 Task: Search round trip flight ticket for 4 adults, 2 children, 2 infants in seat and 1 infant on lap in premium economy from Pensacola: Pensacola International Airport to Rockford: Chicago Rockford International Airport(was Northwest Chicagoland Regional Airport At Rockford) on 5-1-2023 and return on 5-2-2023. Choice of flights is Sun country airlines. Number of bags: 1 carry on bag. Price is upto 25000. Outbound departure time preference is 13:00. Return departure time preference is 22:00.
Action: Mouse moved to (239, 190)
Screenshot: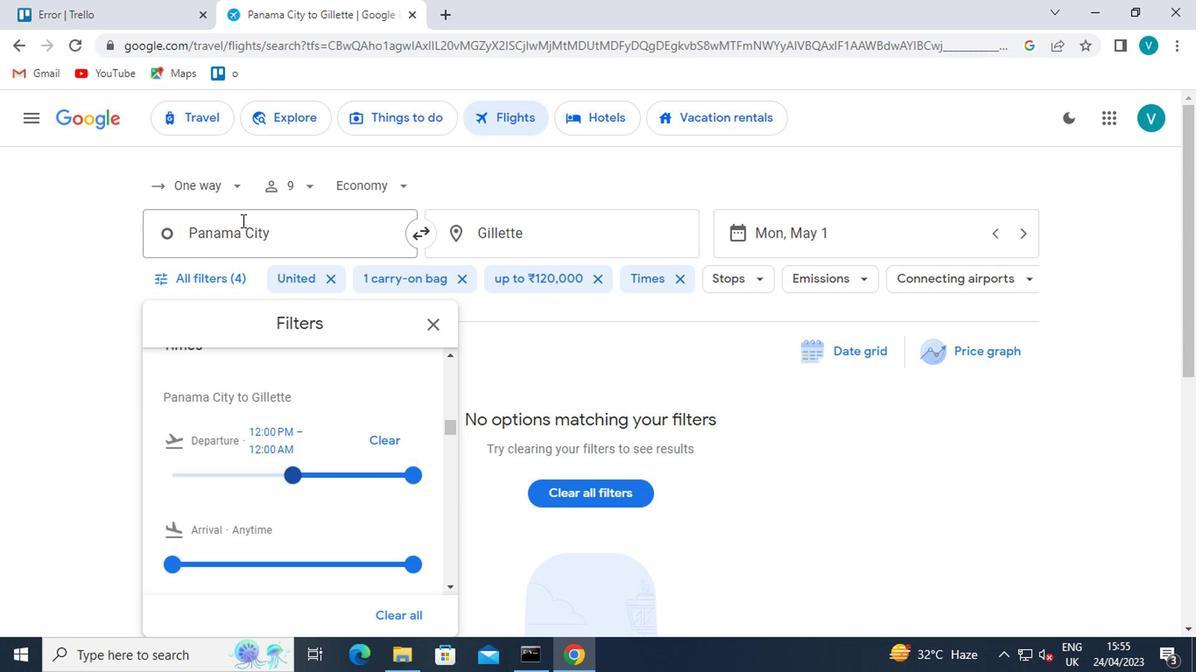 
Action: Mouse pressed left at (239, 190)
Screenshot: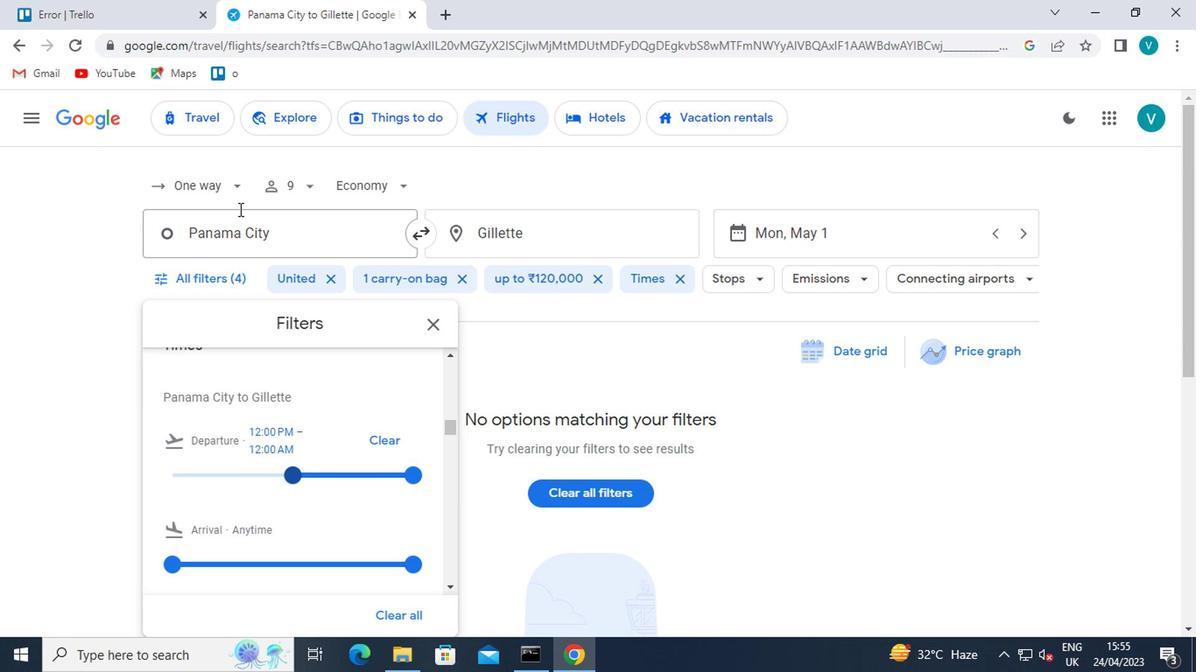 
Action: Mouse moved to (231, 226)
Screenshot: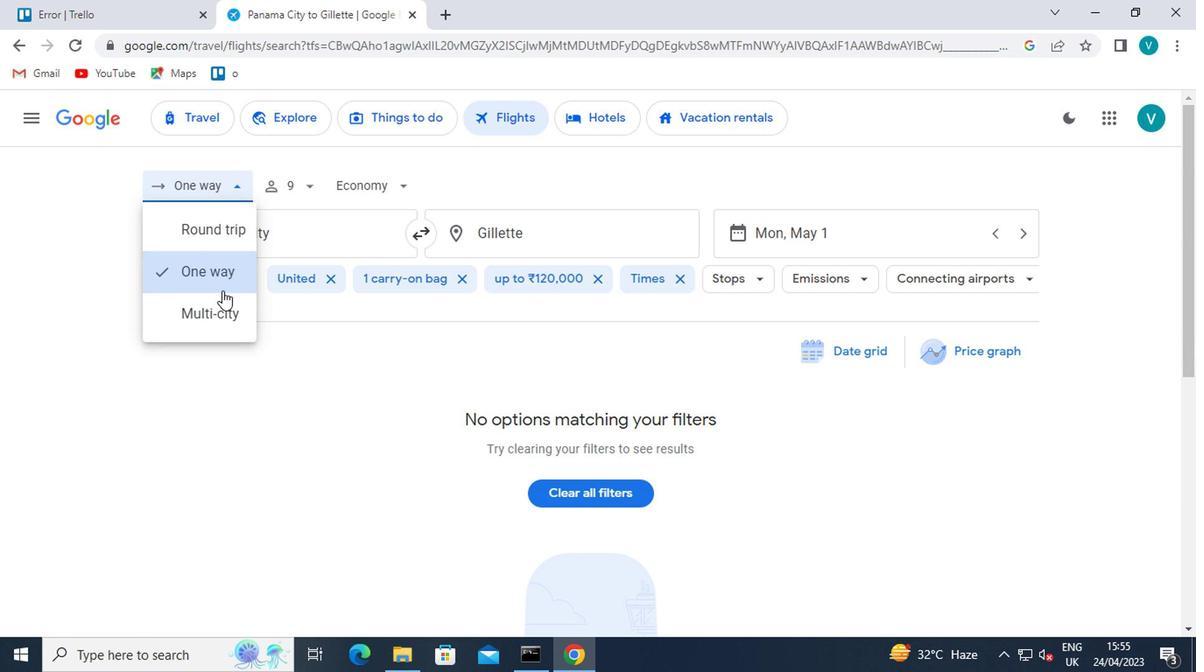 
Action: Mouse pressed left at (231, 226)
Screenshot: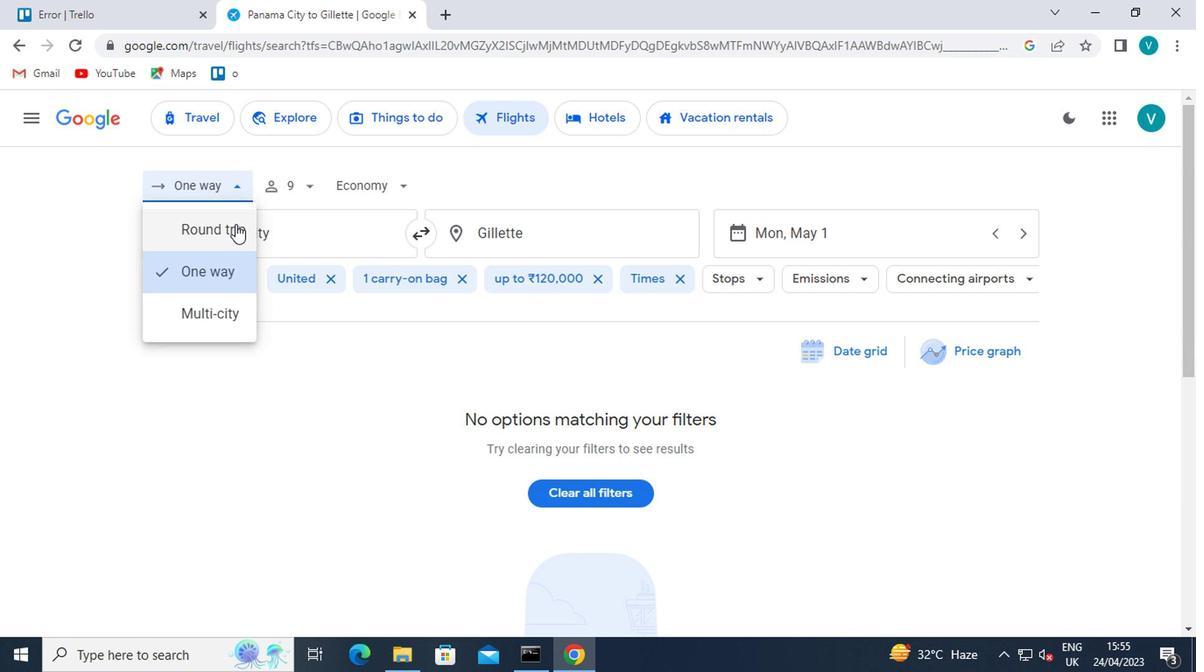 
Action: Mouse moved to (324, 198)
Screenshot: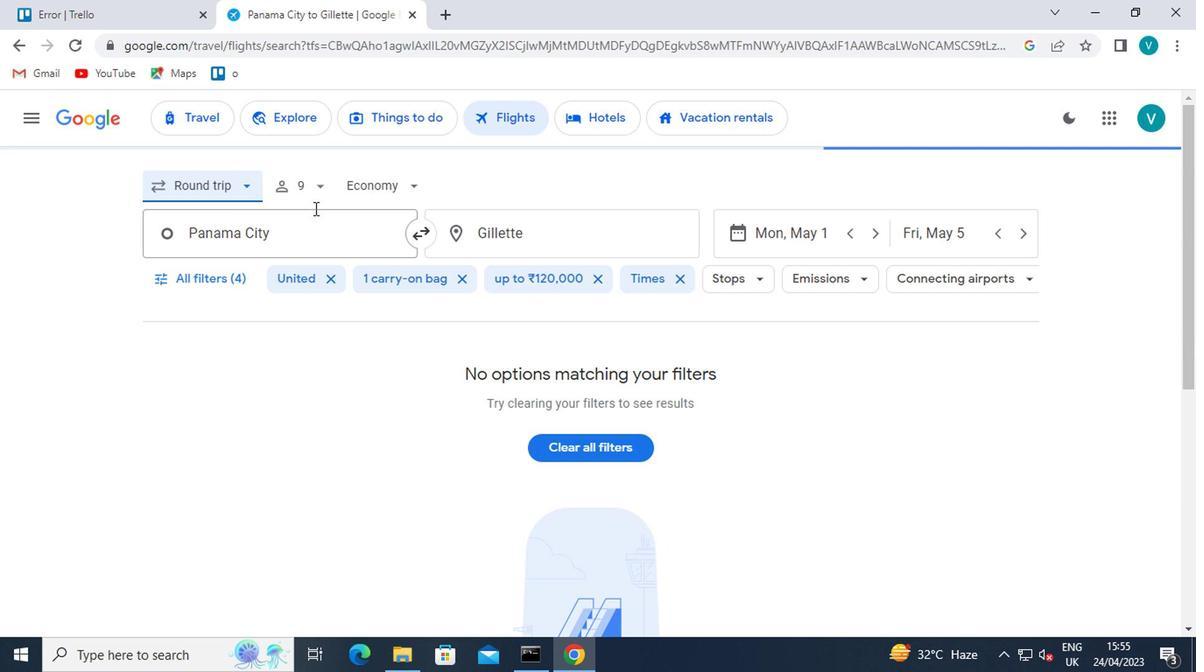 
Action: Mouse pressed left at (324, 198)
Screenshot: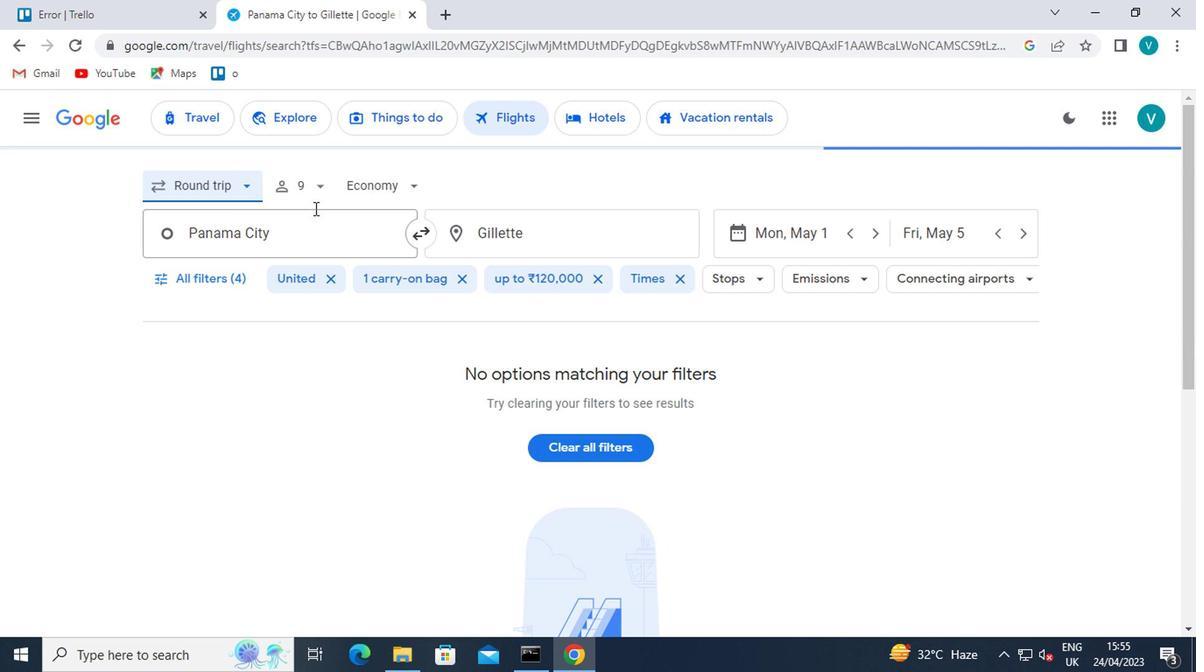 
Action: Mouse moved to (392, 230)
Screenshot: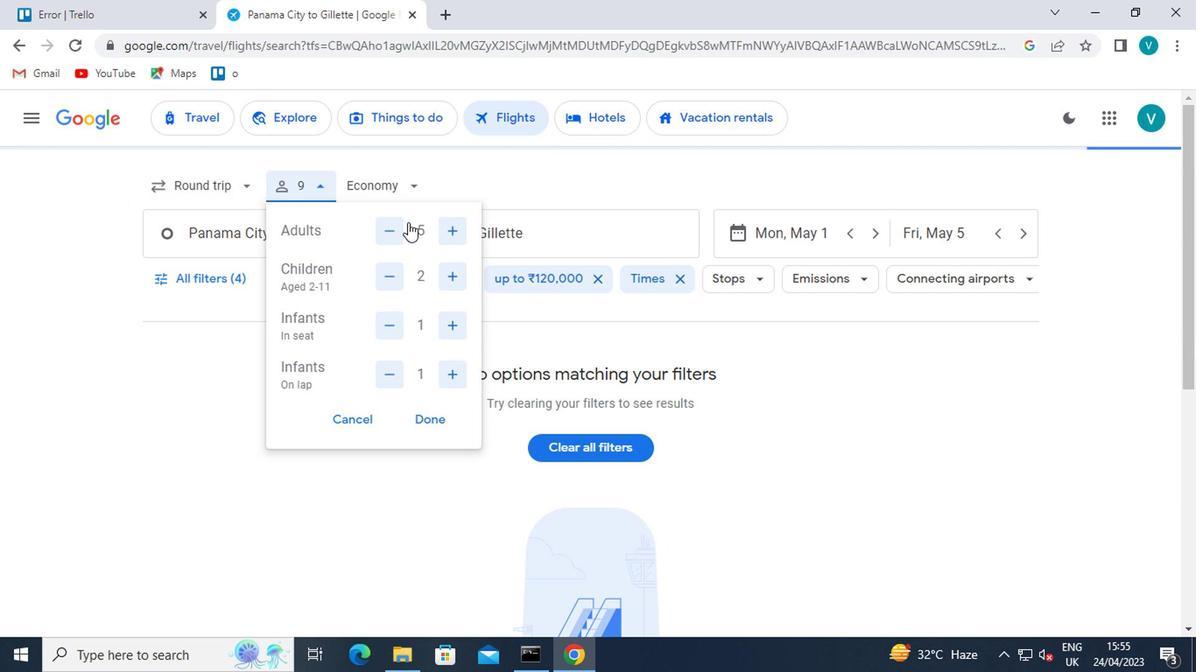 
Action: Mouse pressed left at (392, 230)
Screenshot: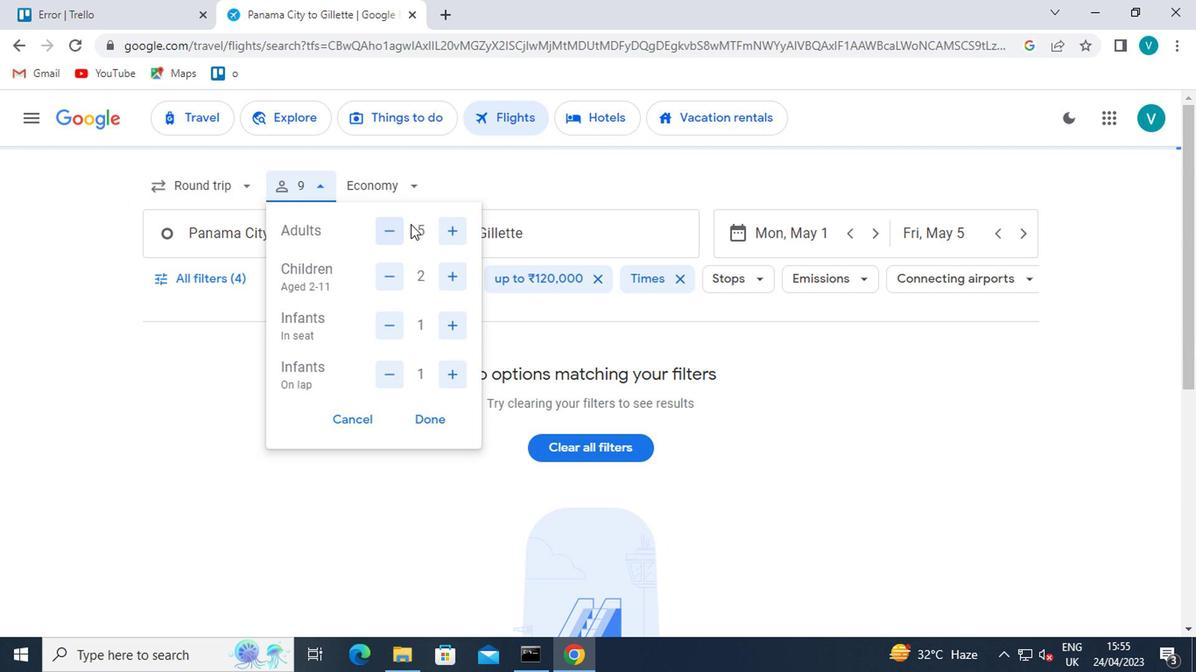 
Action: Mouse moved to (448, 317)
Screenshot: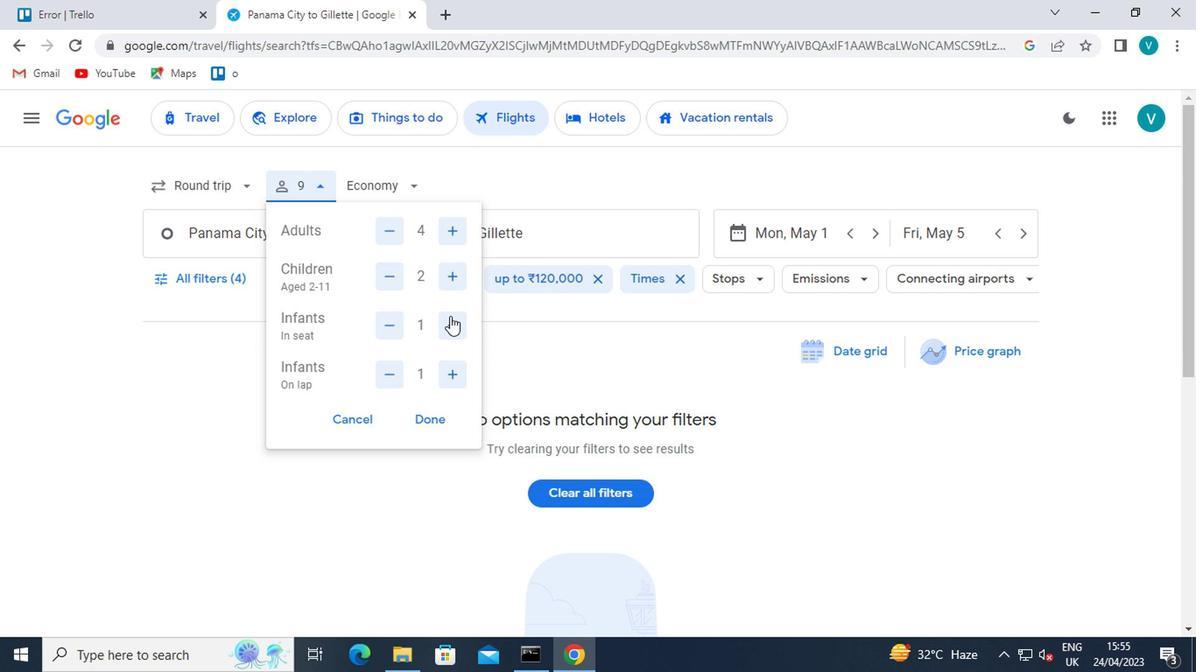 
Action: Mouse pressed left at (448, 317)
Screenshot: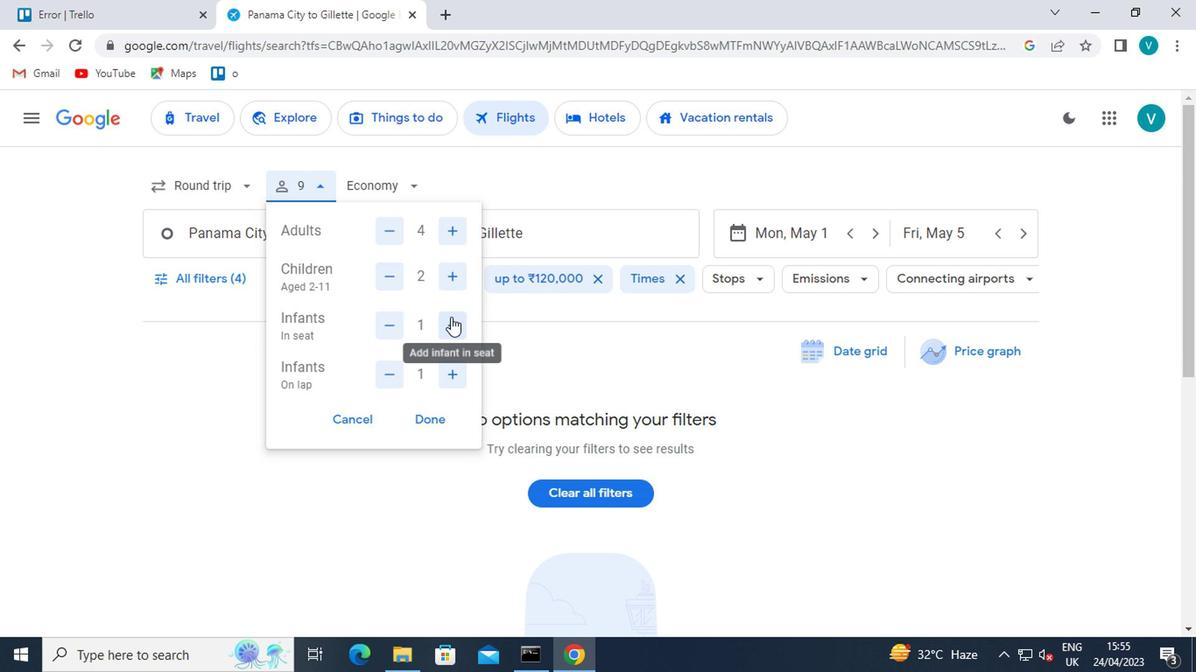 
Action: Mouse moved to (431, 416)
Screenshot: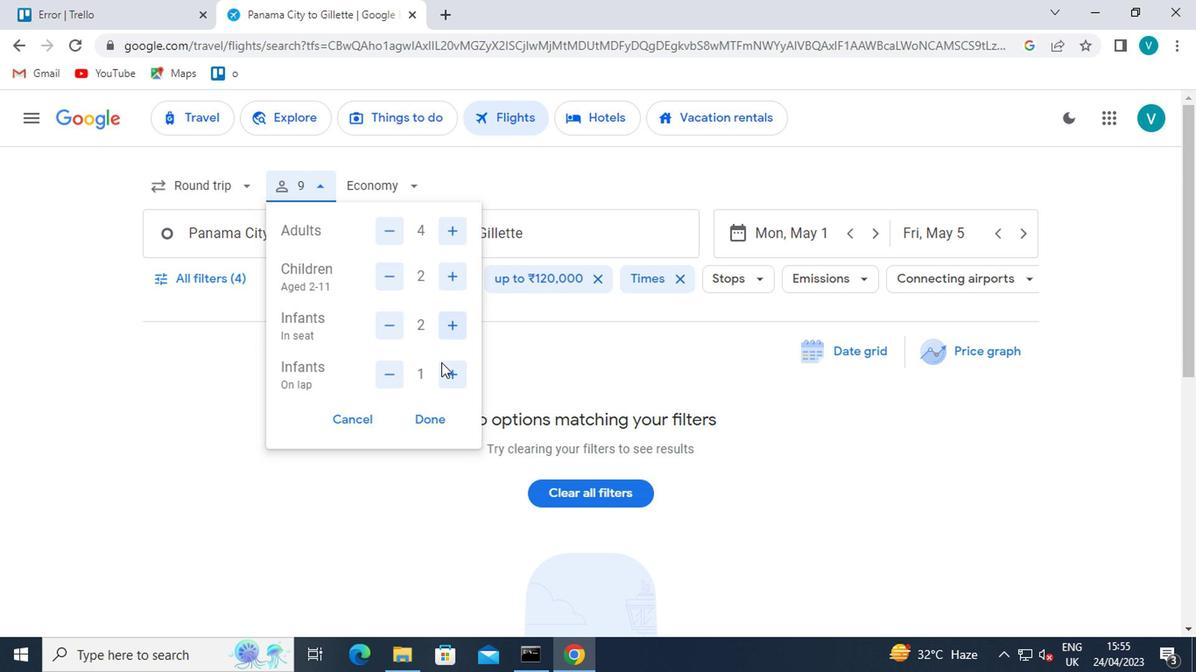 
Action: Mouse pressed left at (431, 416)
Screenshot: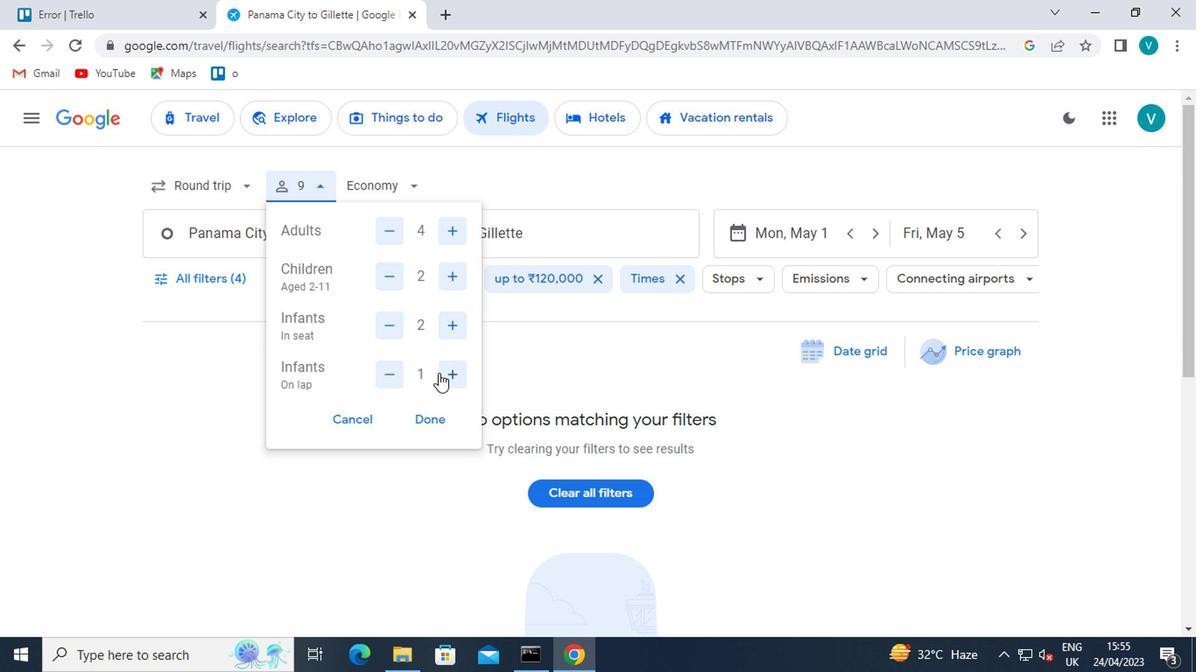 
Action: Mouse moved to (409, 198)
Screenshot: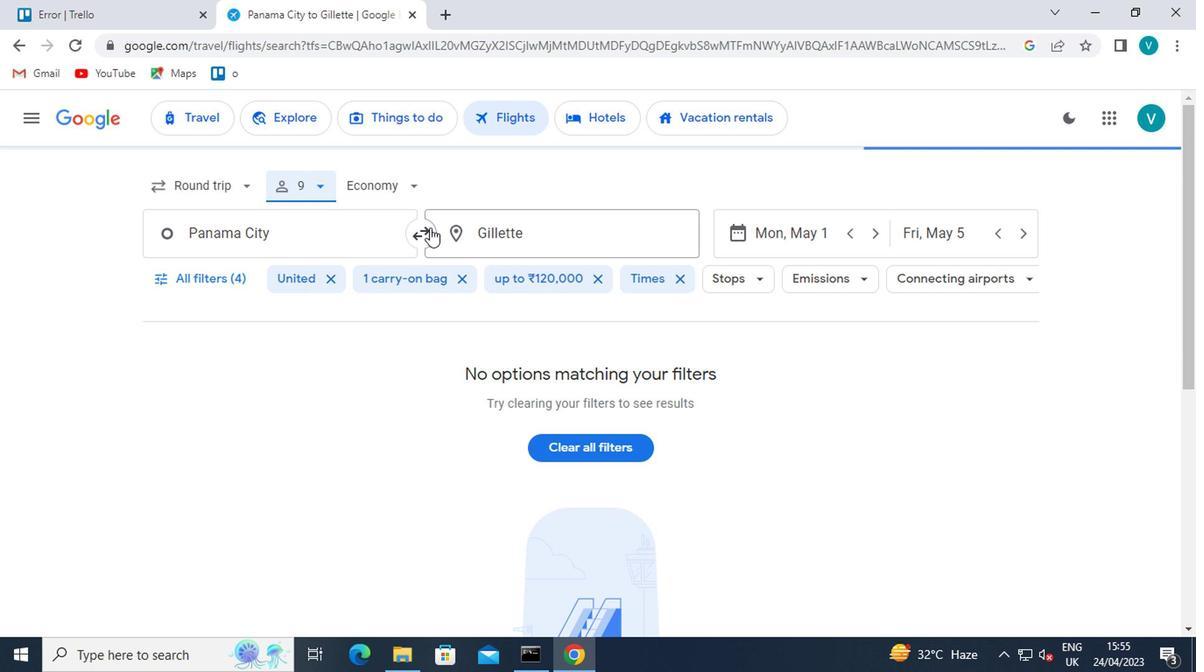 
Action: Mouse pressed left at (409, 198)
Screenshot: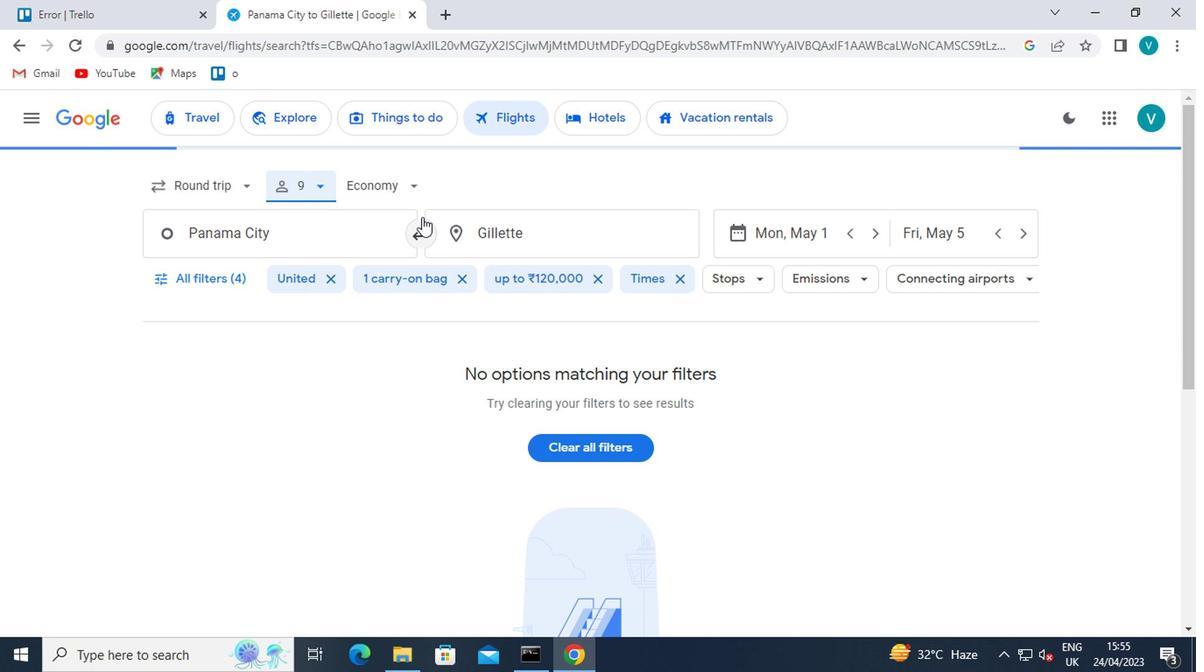 
Action: Mouse moved to (403, 277)
Screenshot: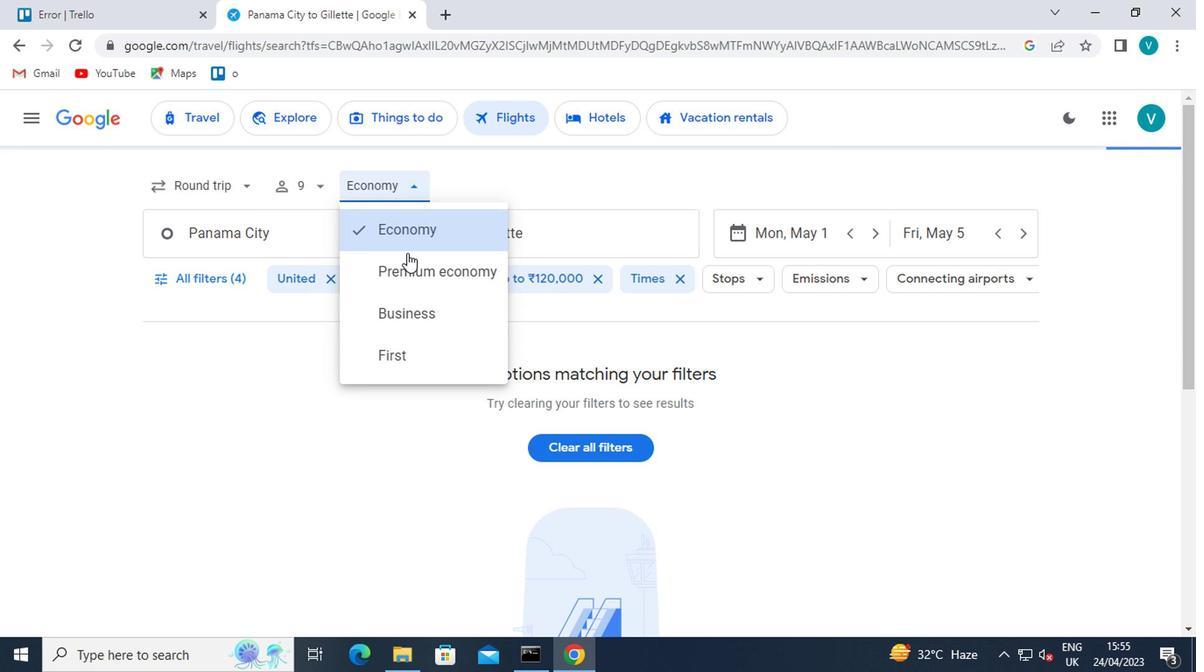 
Action: Mouse pressed left at (403, 277)
Screenshot: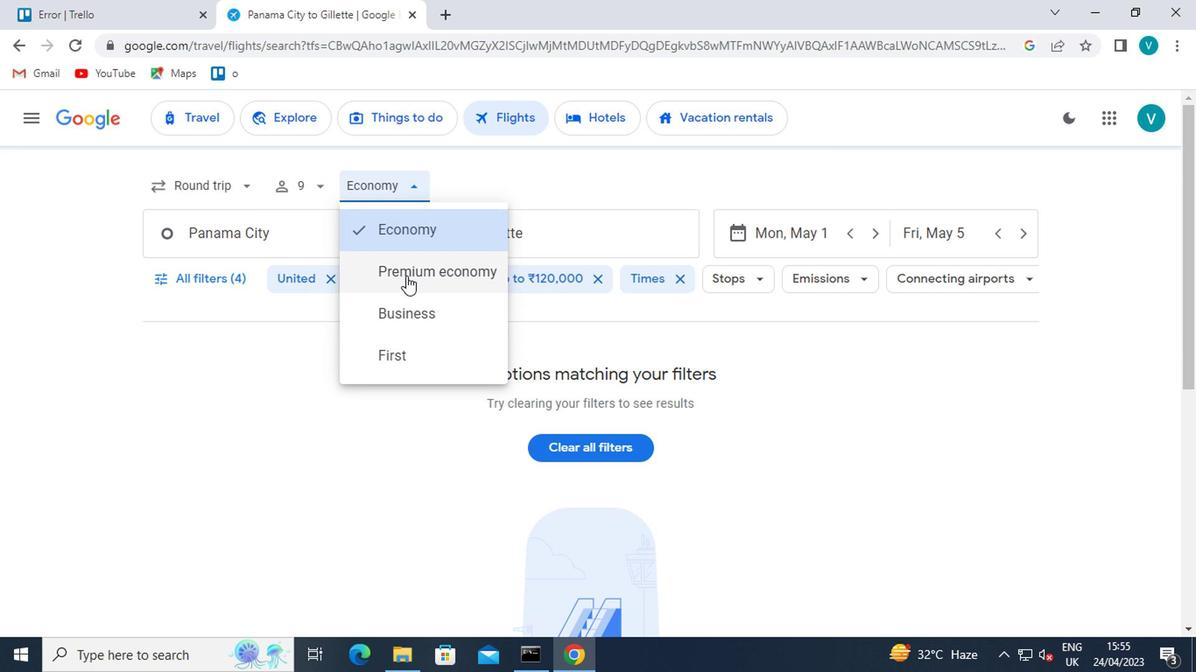 
Action: Mouse moved to (346, 239)
Screenshot: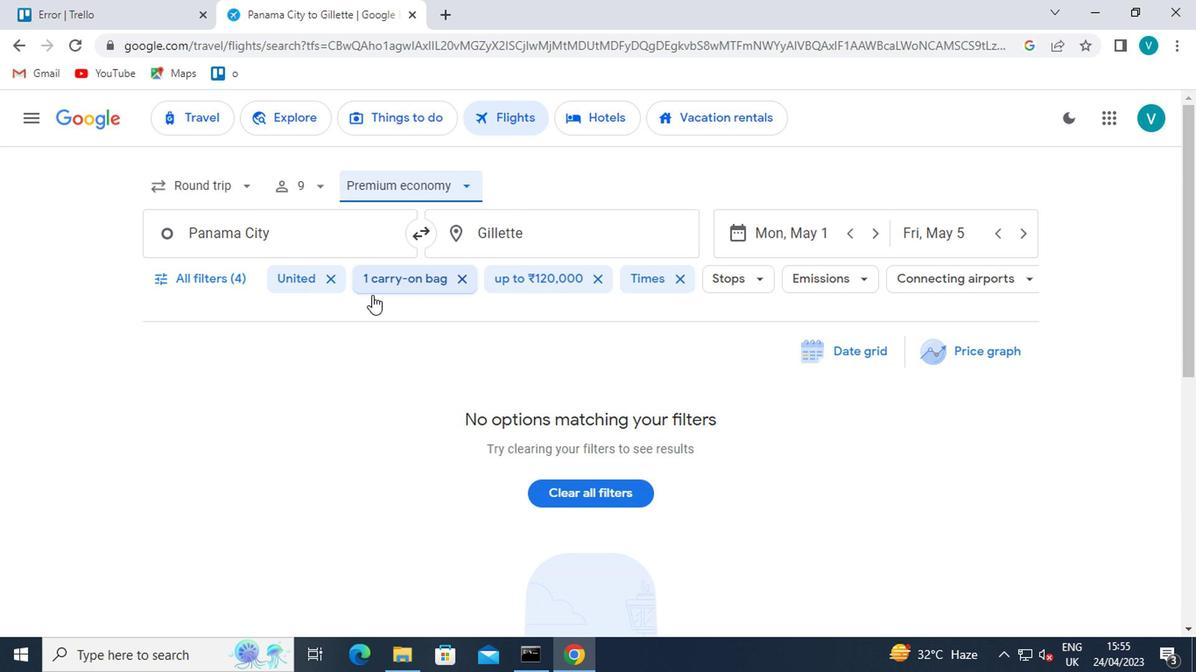 
Action: Mouse pressed left at (346, 239)
Screenshot: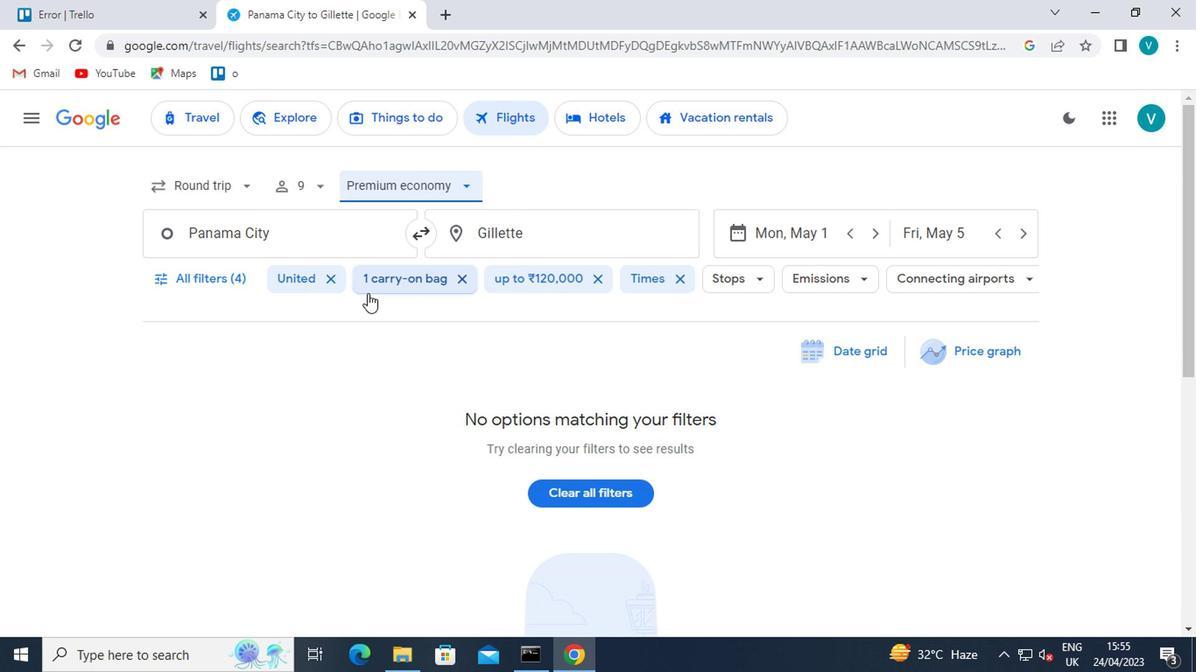 
Action: Key pressed <Key.shift>PENSACOLA
Screenshot: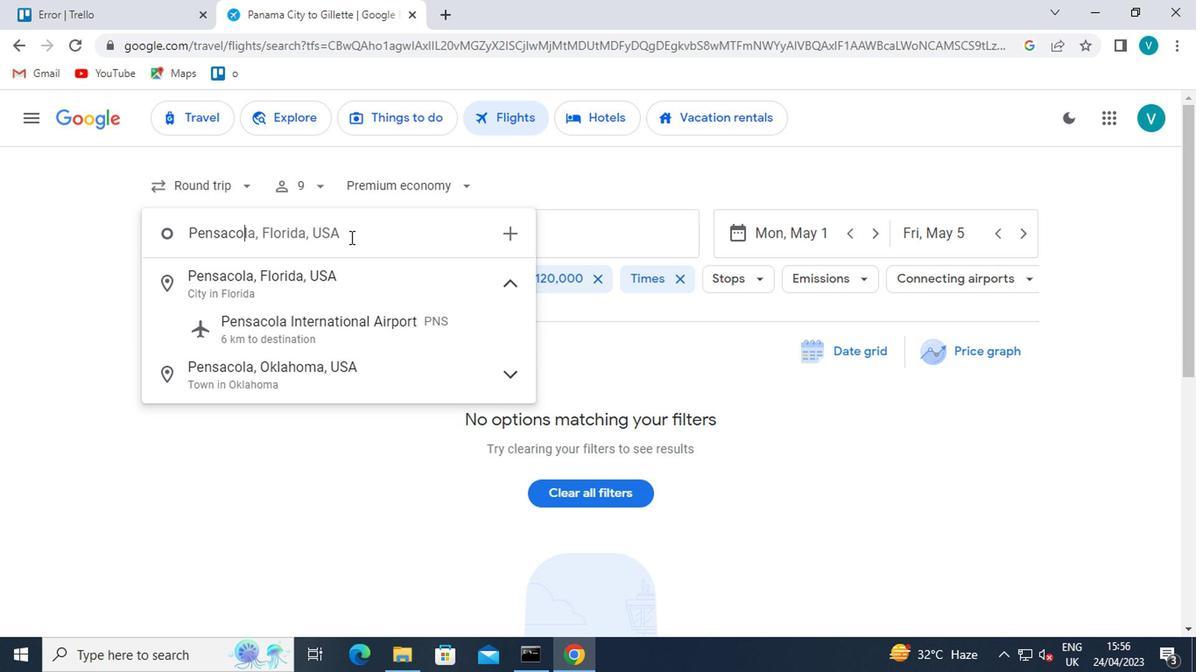 
Action: Mouse moved to (358, 320)
Screenshot: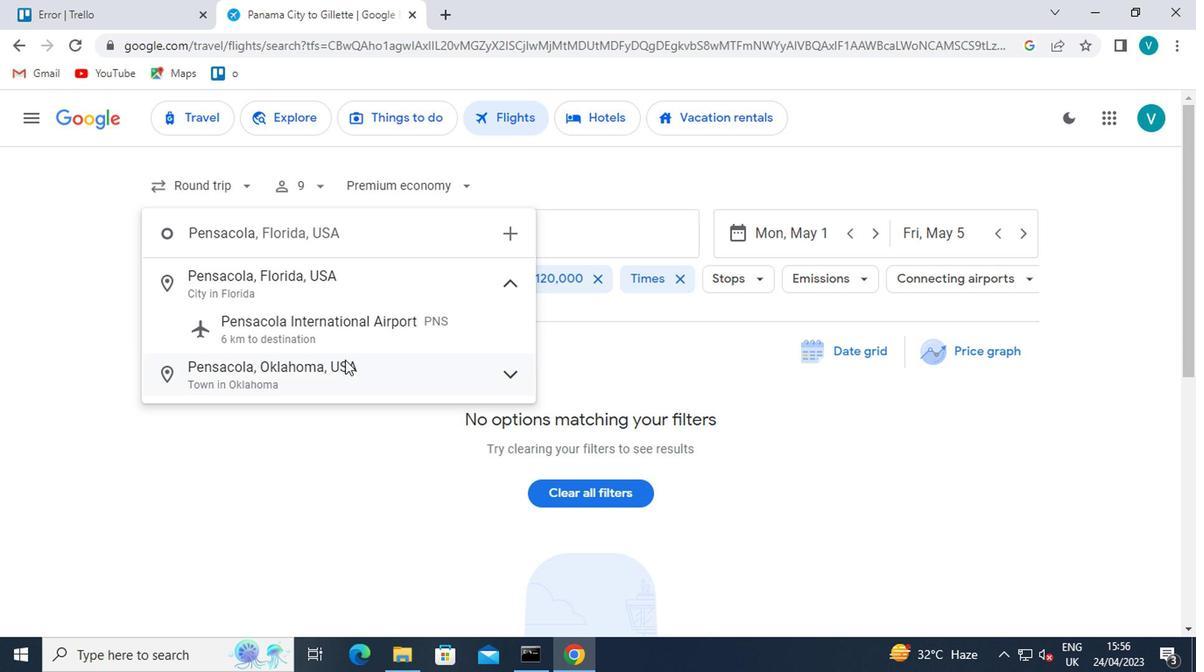 
Action: Mouse pressed left at (358, 320)
Screenshot: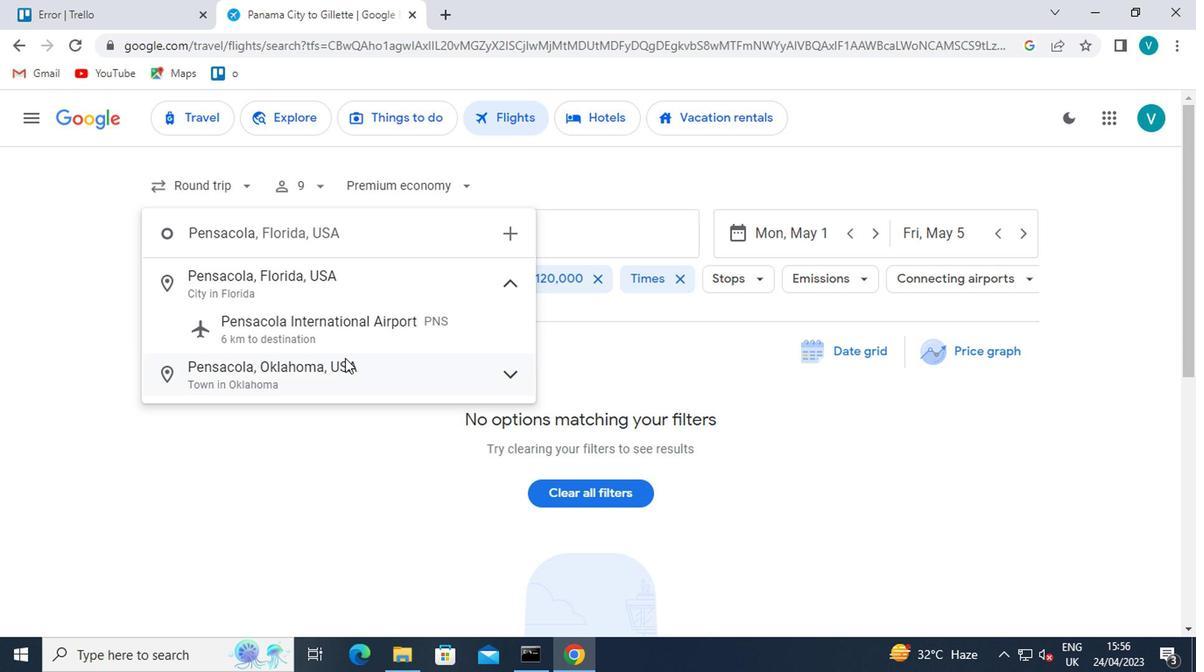 
Action: Mouse moved to (547, 221)
Screenshot: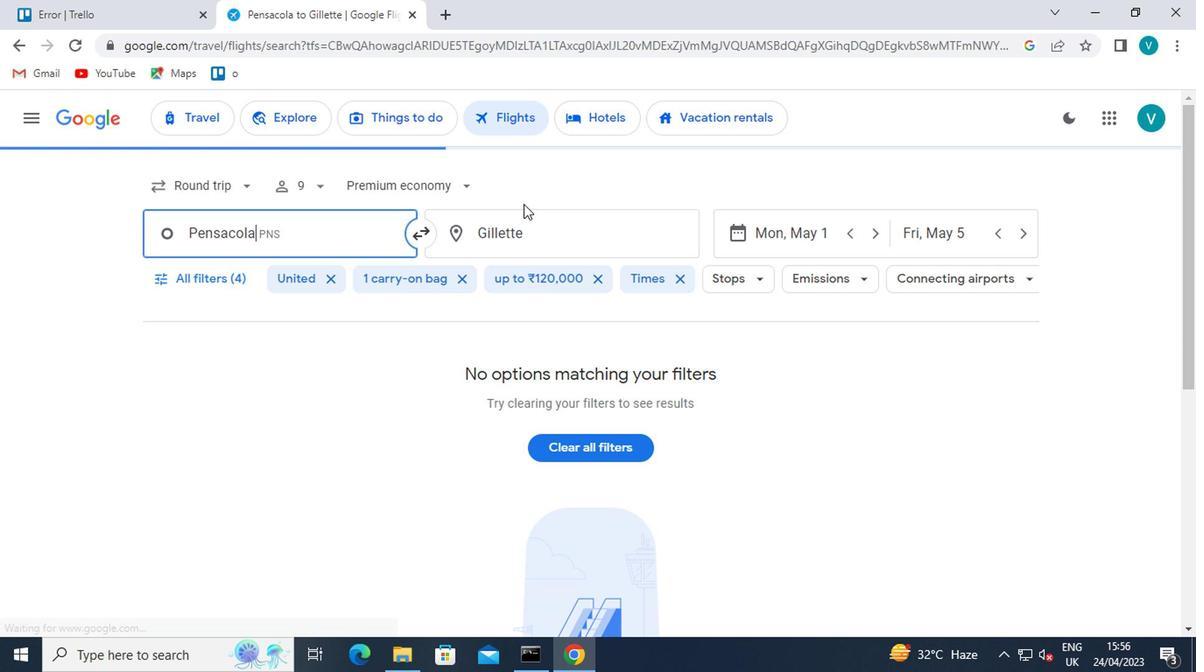 
Action: Mouse pressed left at (547, 221)
Screenshot: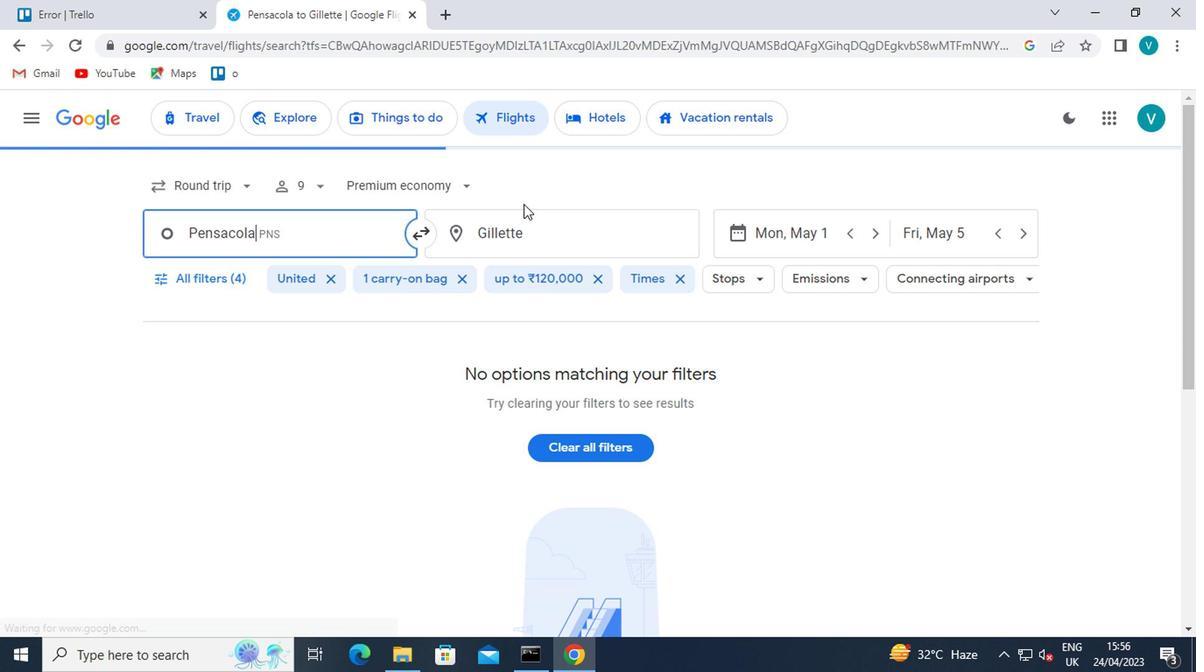 
Action: Key pressed <Key.shift>ROCKFORD
Screenshot: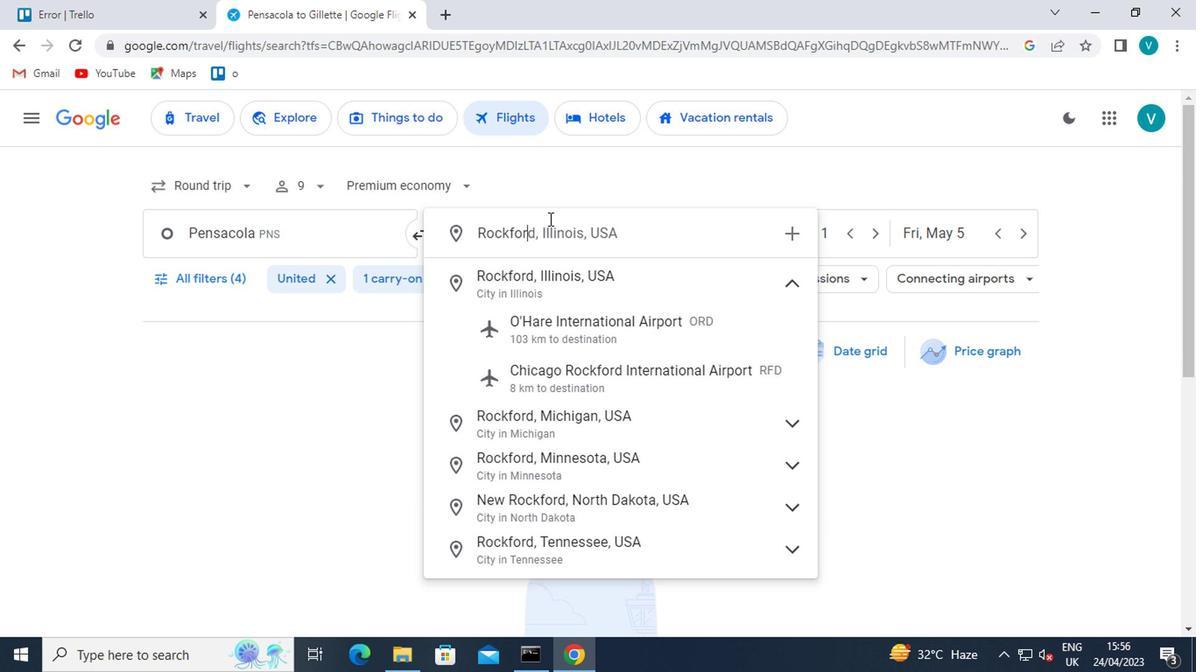
Action: Mouse moved to (591, 371)
Screenshot: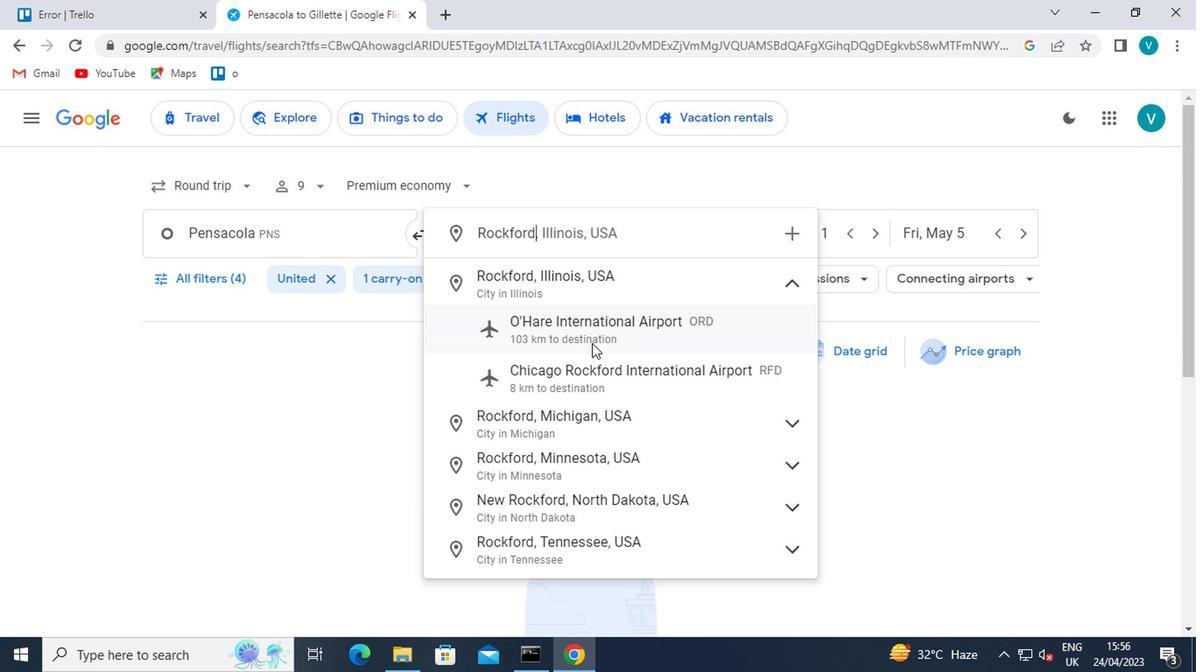
Action: Mouse pressed left at (591, 371)
Screenshot: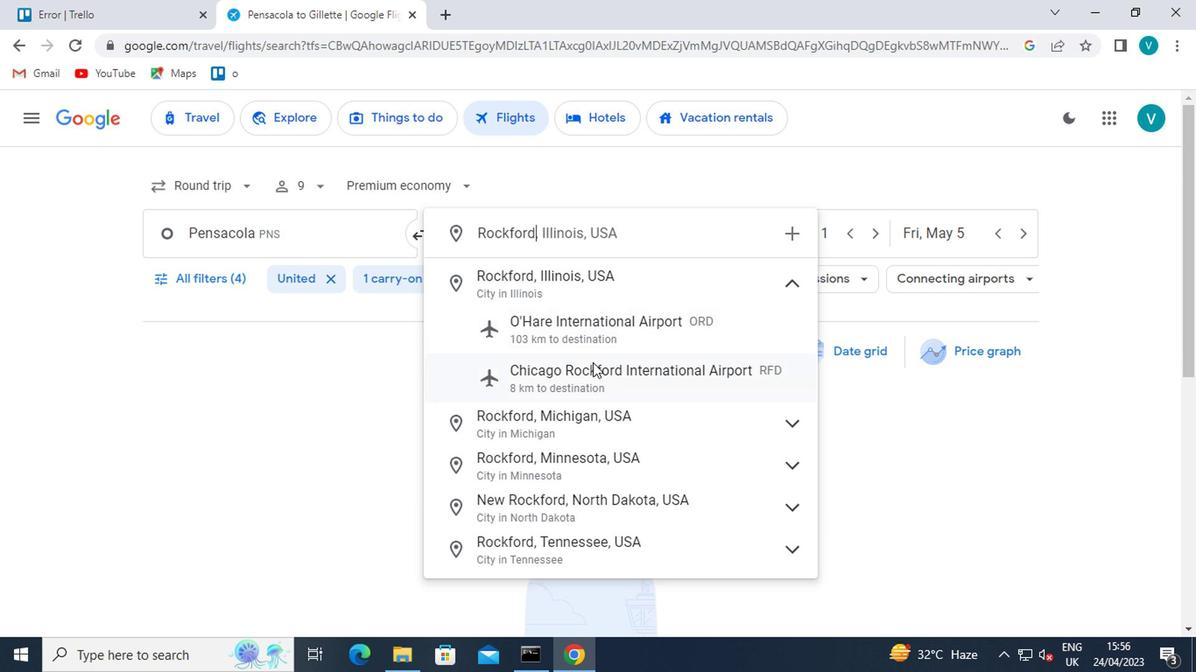 
Action: Mouse moved to (996, 232)
Screenshot: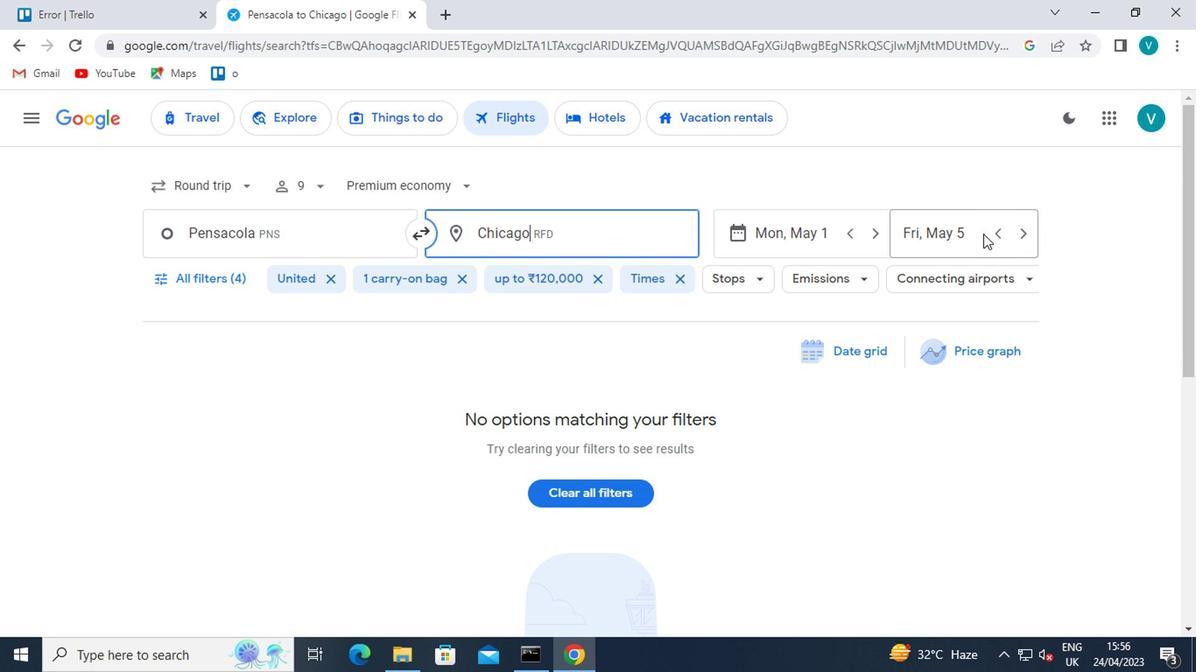 
Action: Mouse pressed left at (996, 232)
Screenshot: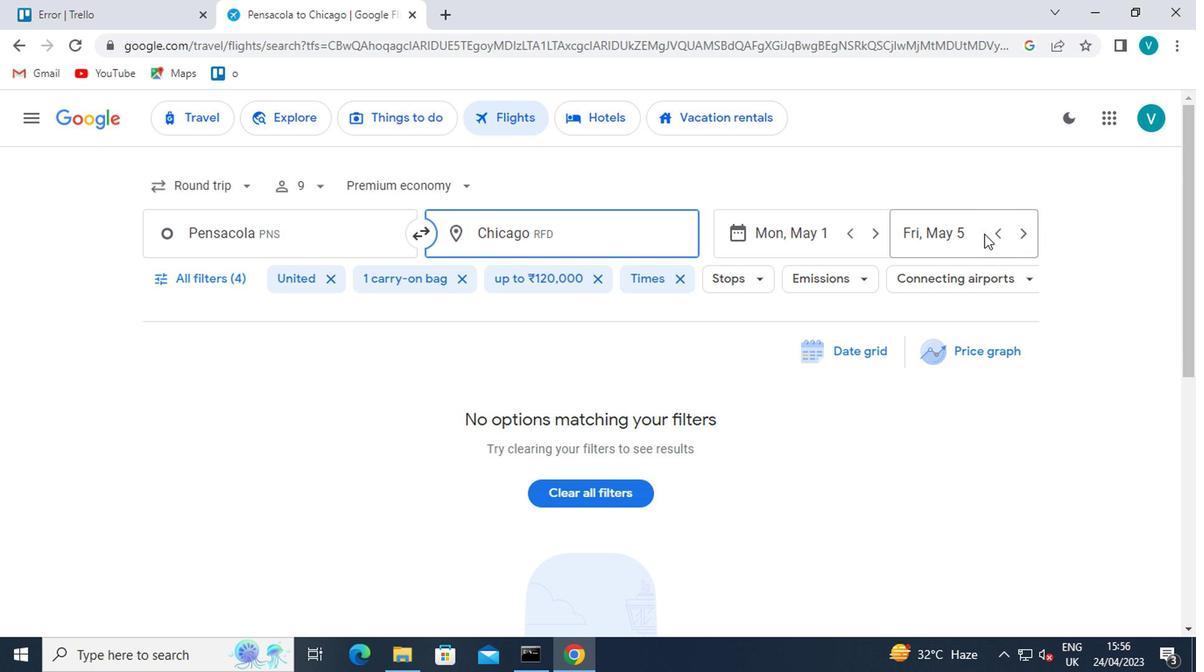 
Action: Mouse pressed left at (996, 232)
Screenshot: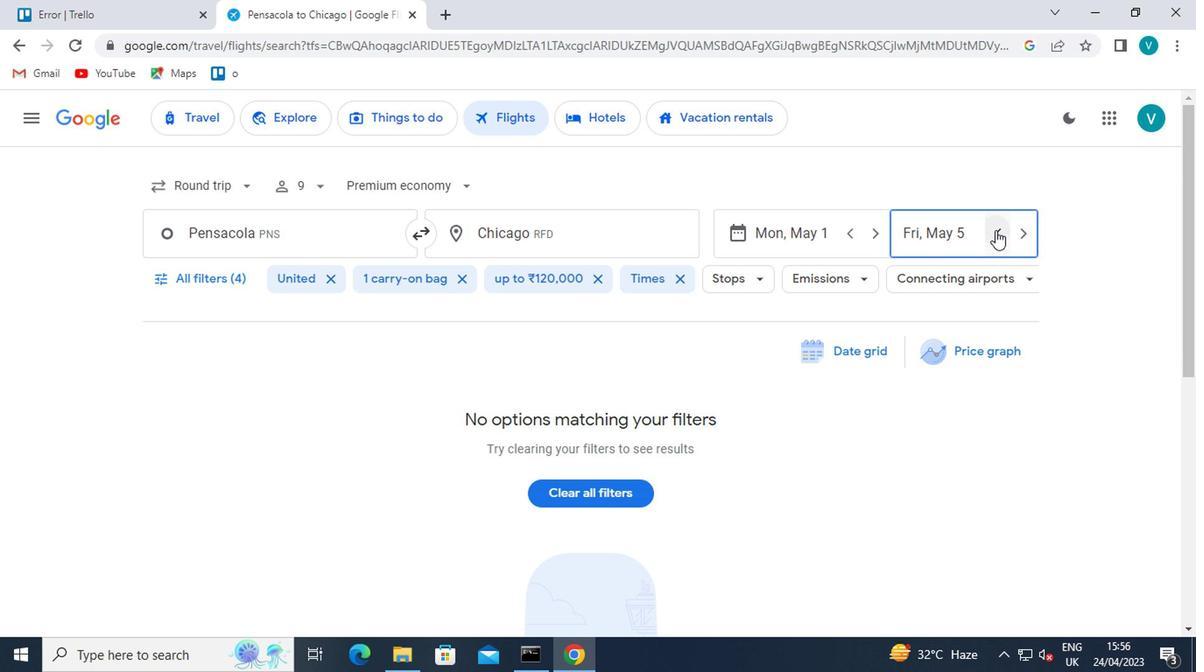 
Action: Mouse pressed left at (996, 232)
Screenshot: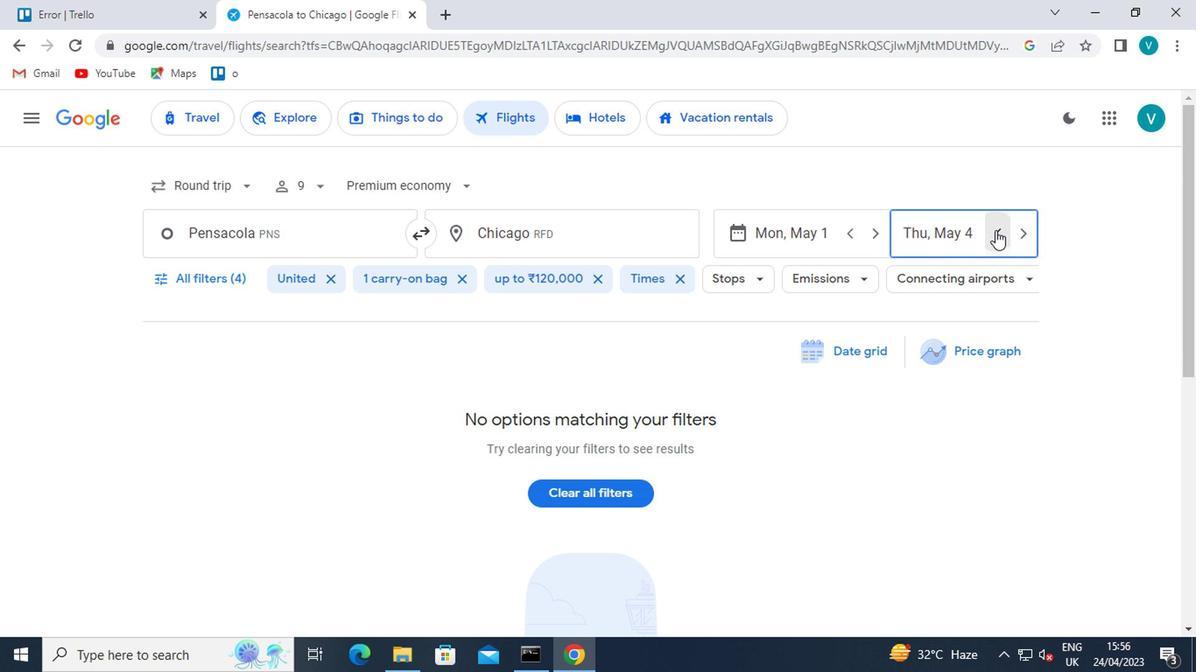 
Action: Mouse moved to (220, 283)
Screenshot: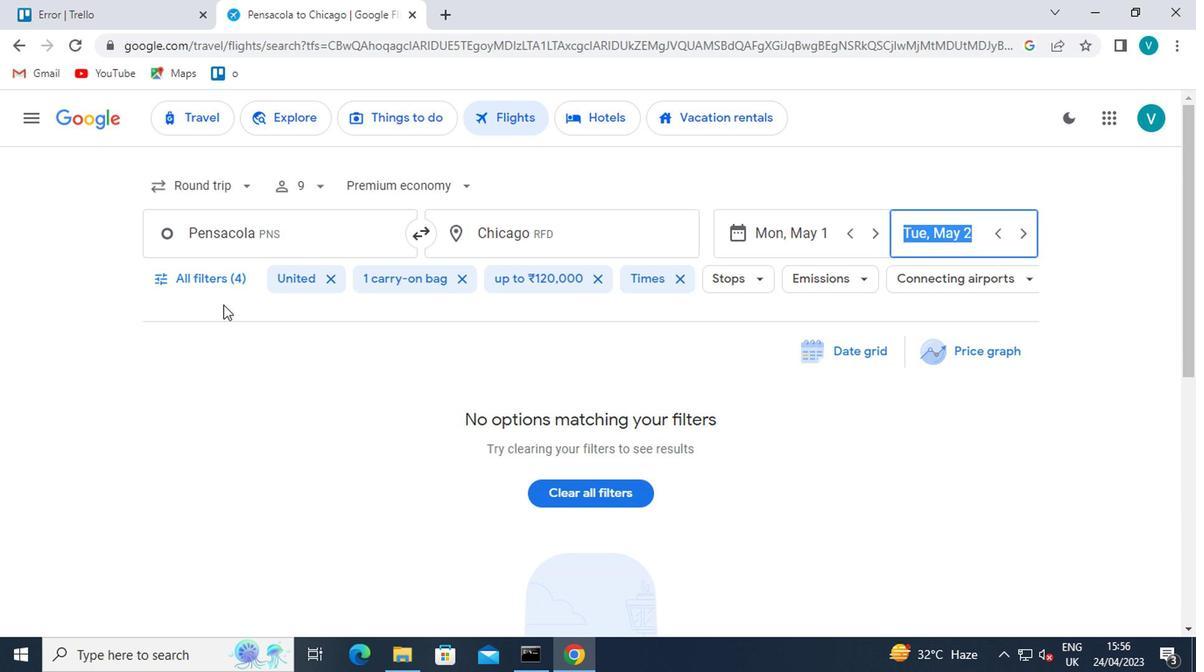 
Action: Mouse pressed left at (220, 283)
Screenshot: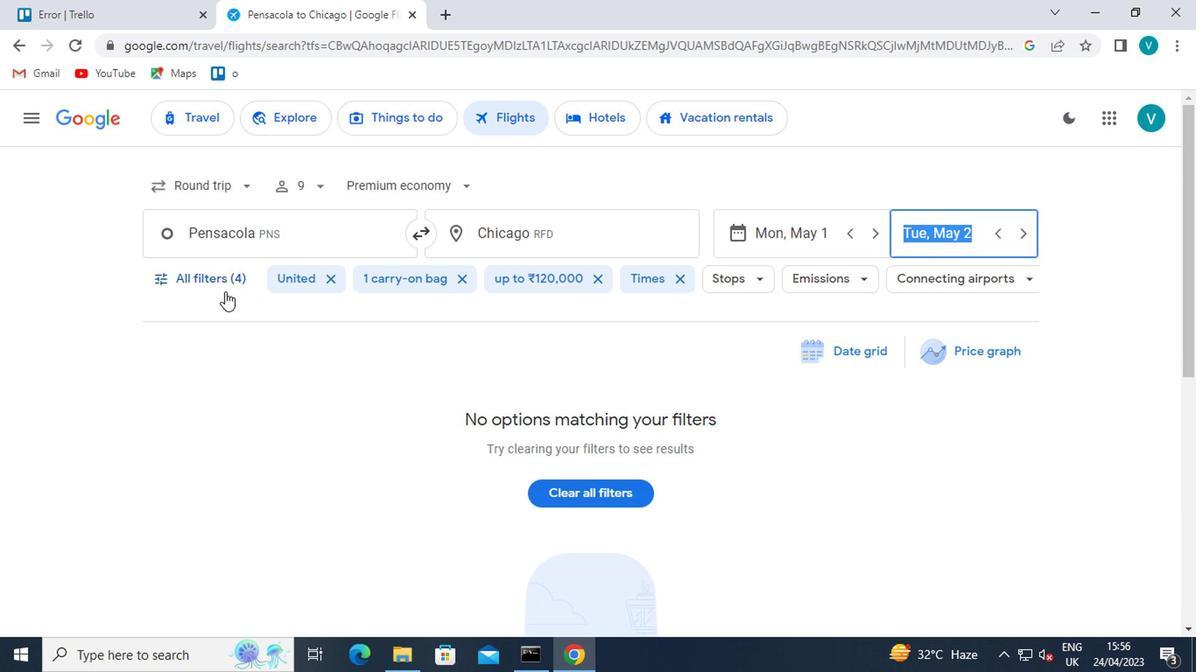 
Action: Mouse moved to (233, 365)
Screenshot: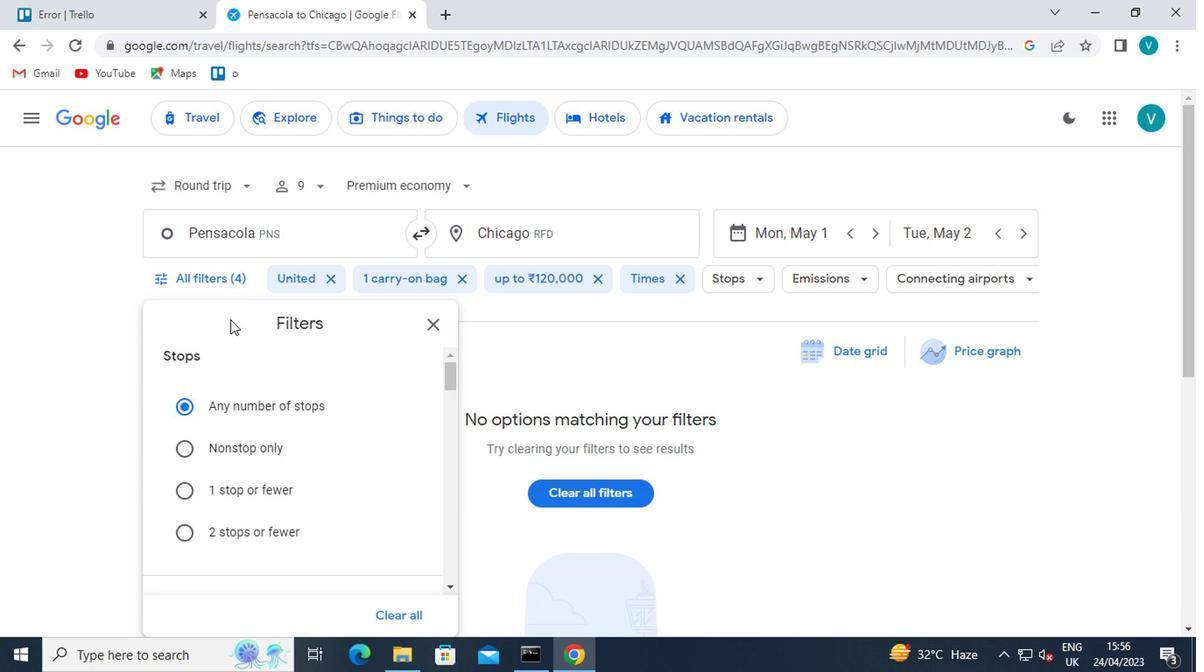 
Action: Mouse scrolled (233, 365) with delta (0, 0)
Screenshot: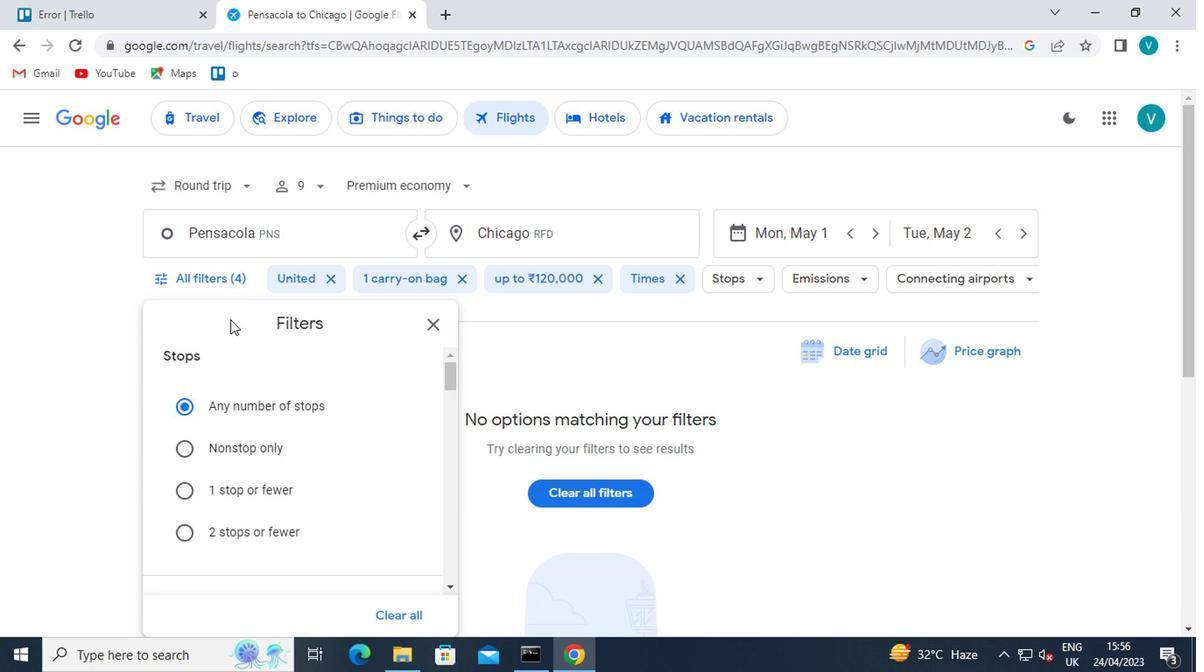 
Action: Mouse moved to (242, 379)
Screenshot: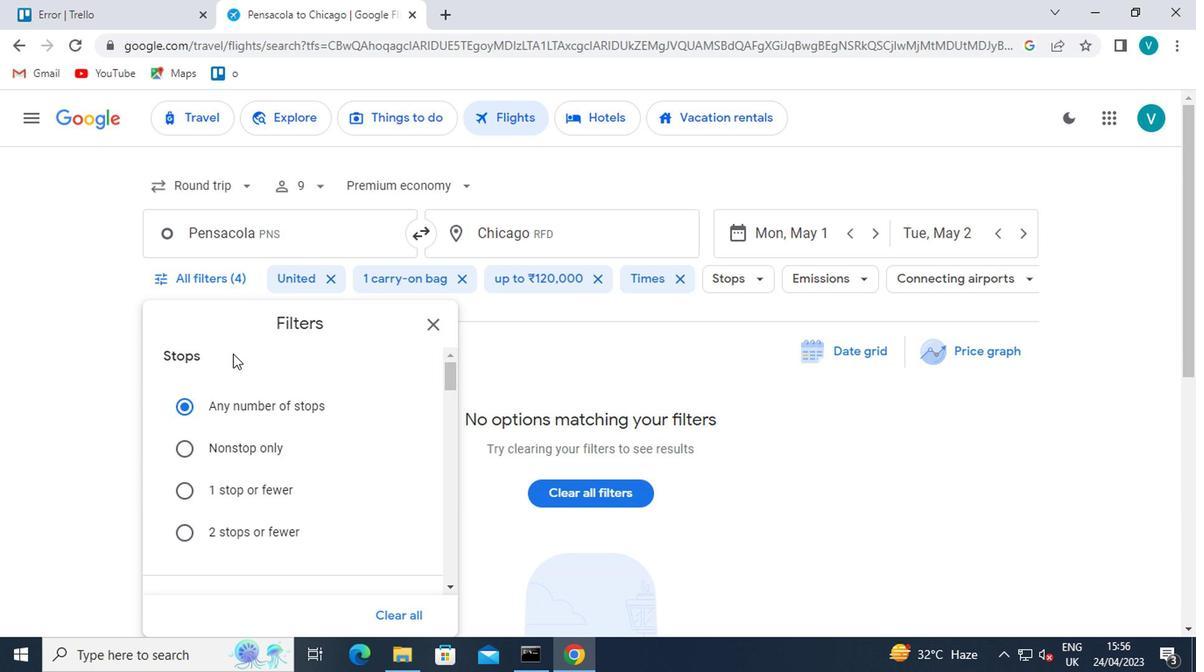 
Action: Mouse scrolled (242, 378) with delta (0, 0)
Screenshot: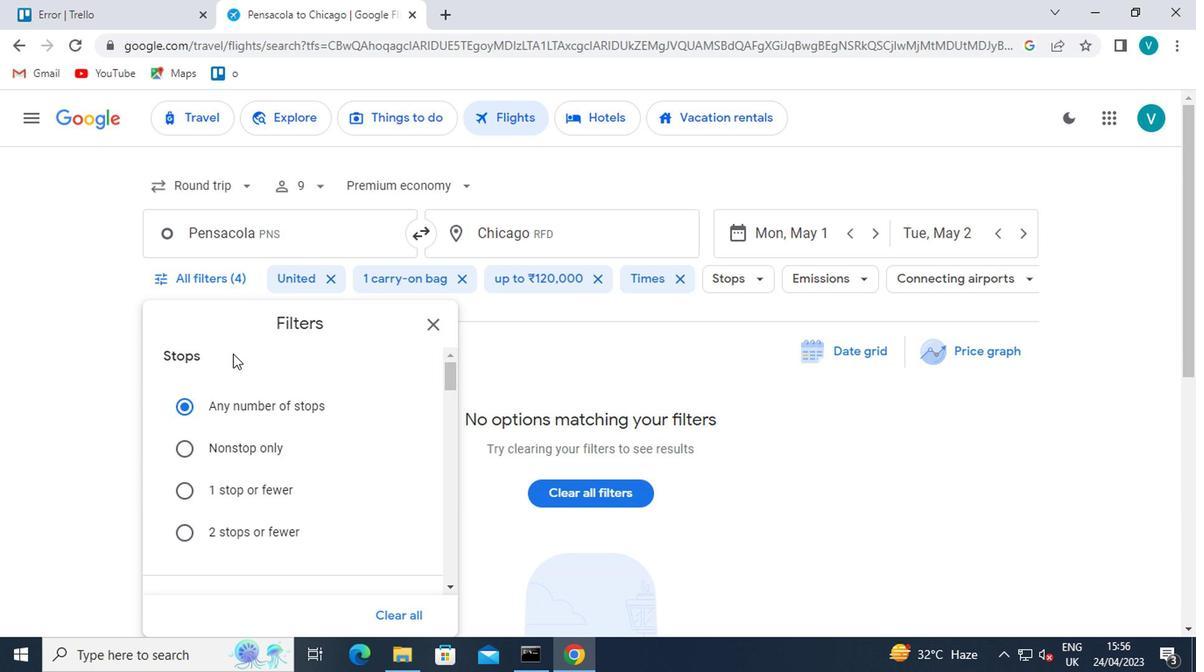 
Action: Mouse moved to (249, 388)
Screenshot: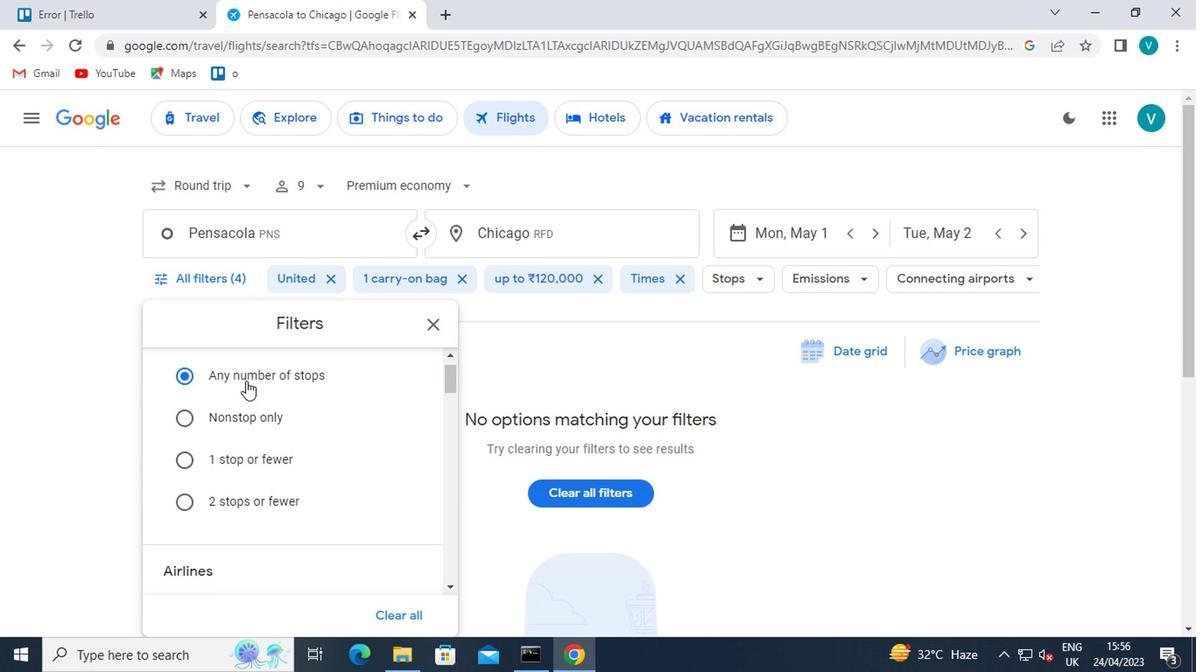 
Action: Mouse scrolled (249, 386) with delta (0, -1)
Screenshot: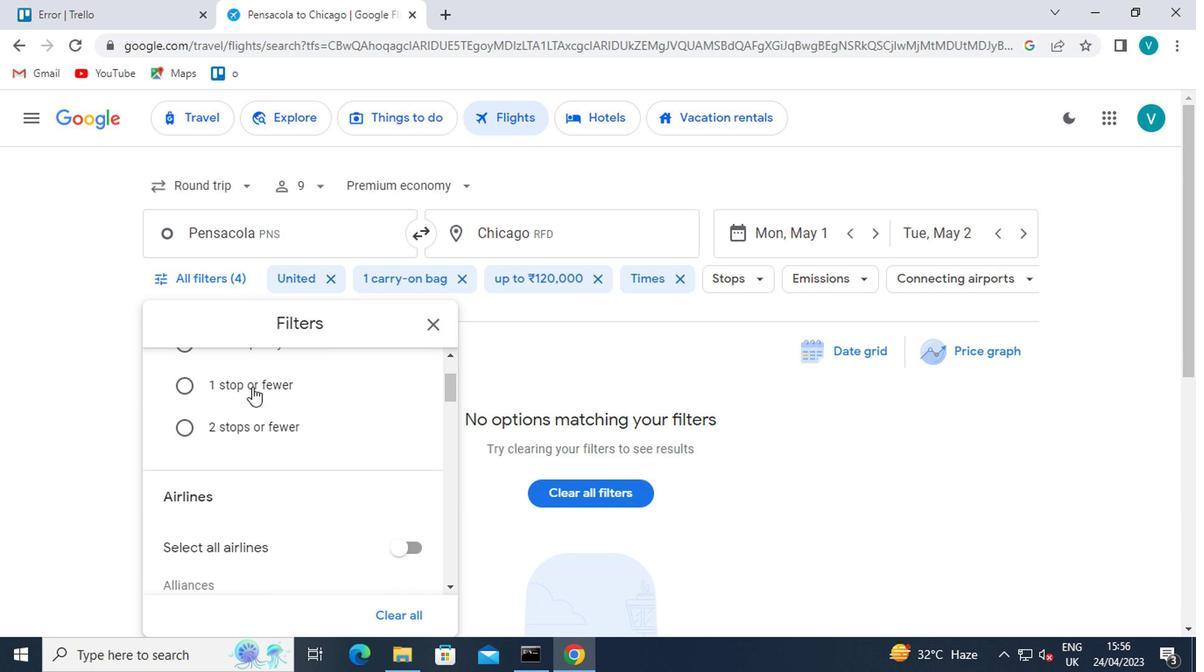
Action: Mouse moved to (250, 388)
Screenshot: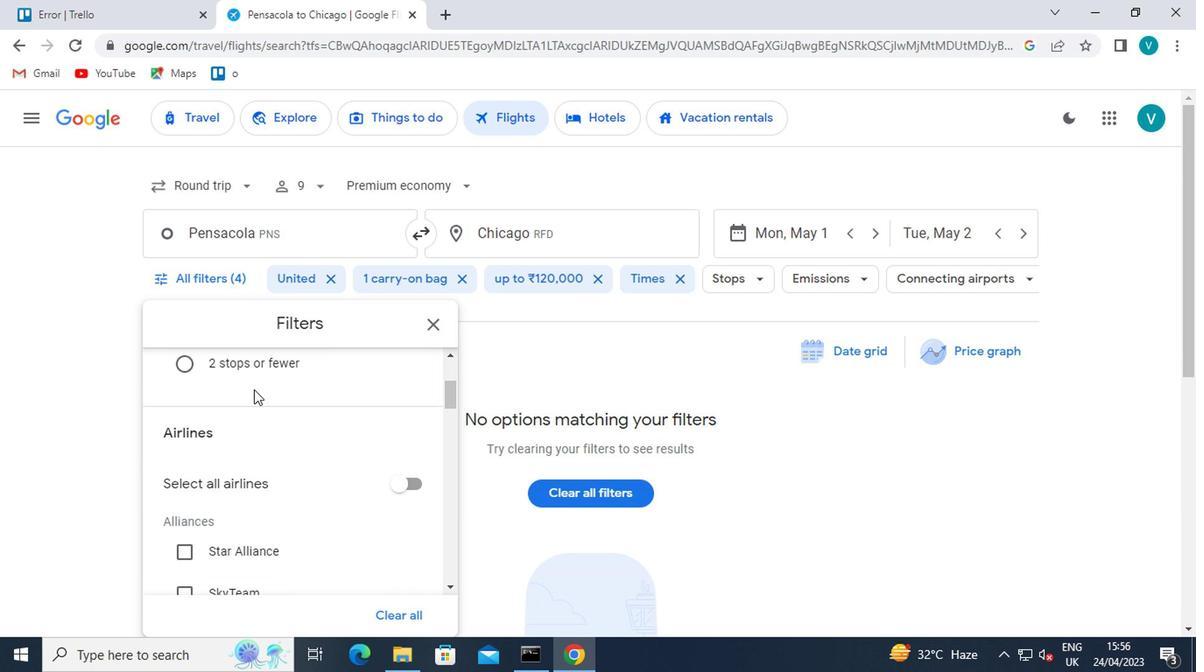 
Action: Mouse scrolled (250, 388) with delta (0, 0)
Screenshot: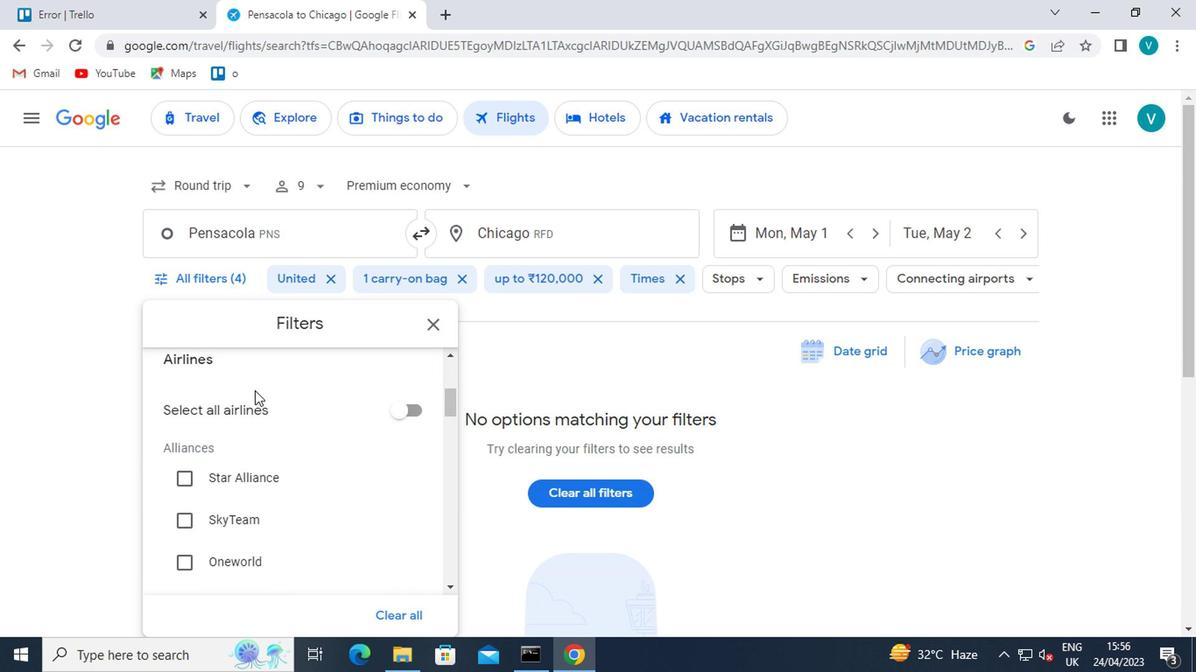 
Action: Mouse moved to (259, 399)
Screenshot: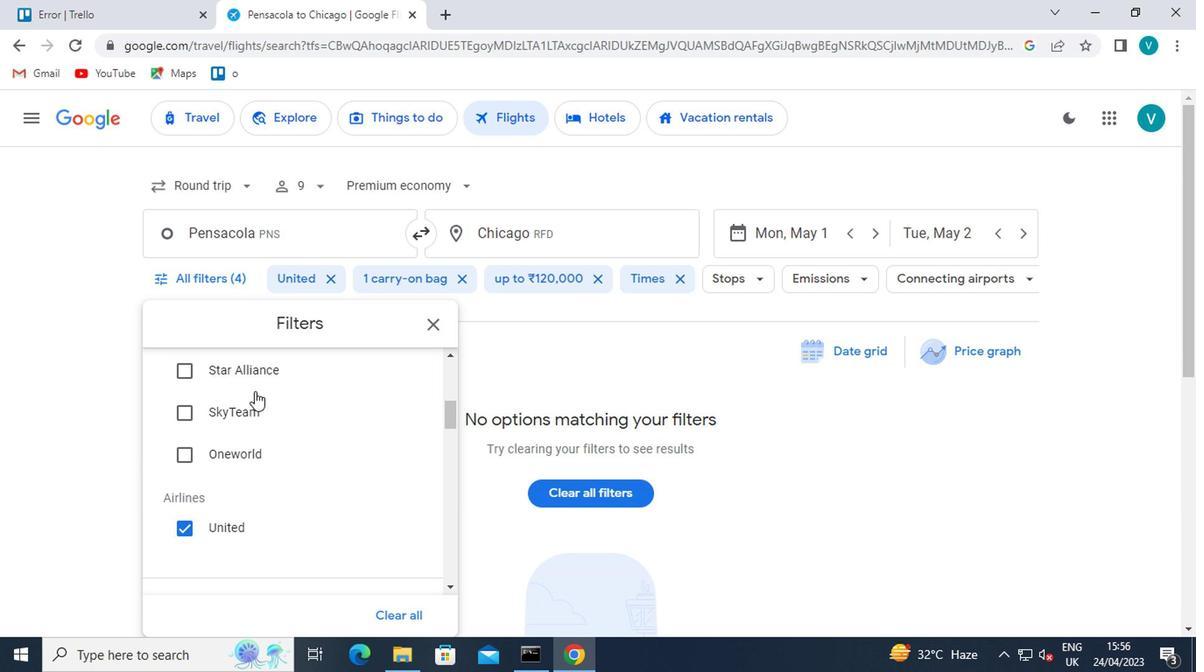 
Action: Mouse scrolled (259, 398) with delta (0, -1)
Screenshot: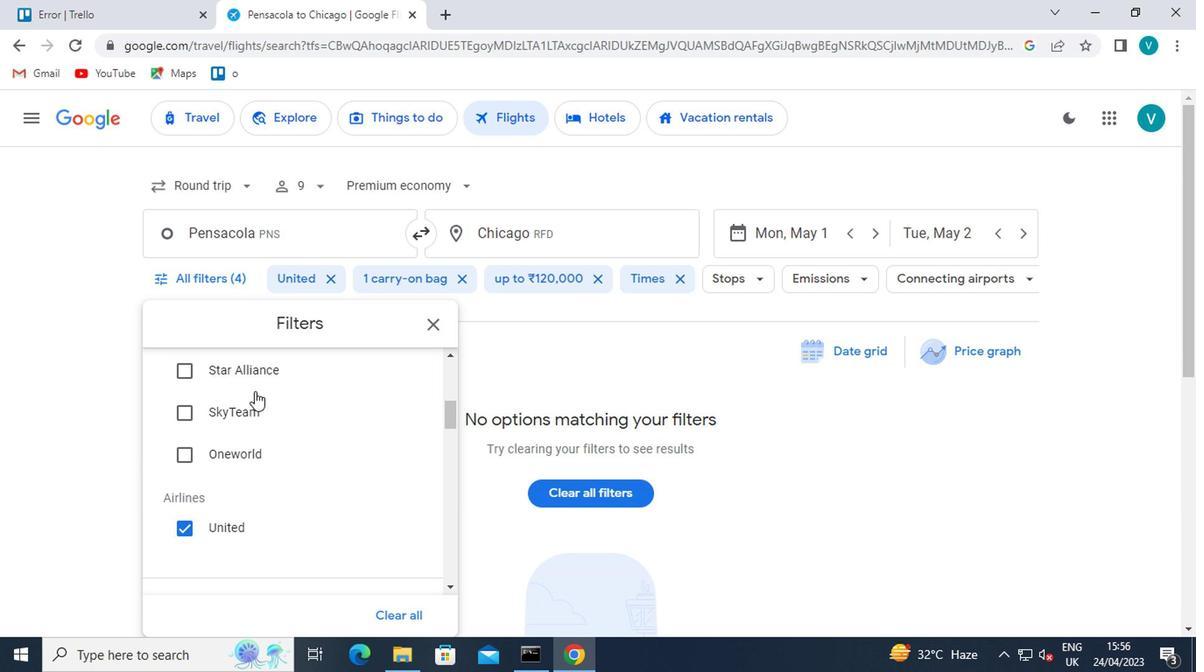 
Action: Mouse moved to (259, 400)
Screenshot: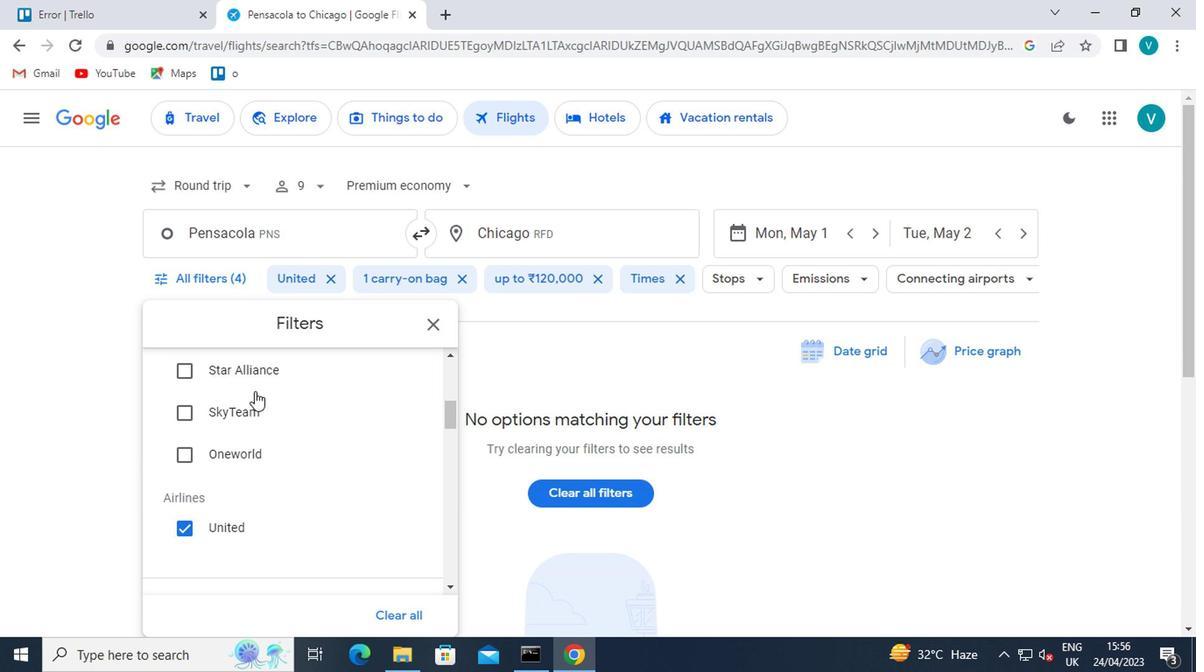
Action: Mouse scrolled (259, 399) with delta (0, 0)
Screenshot: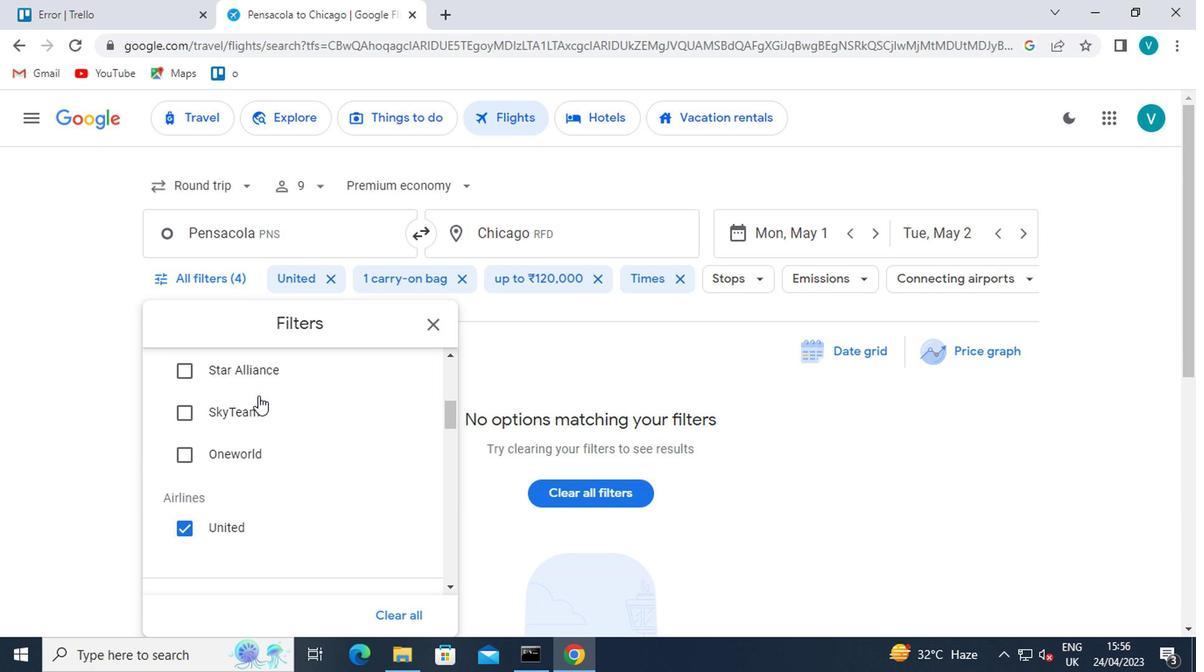 
Action: Mouse moved to (266, 397)
Screenshot: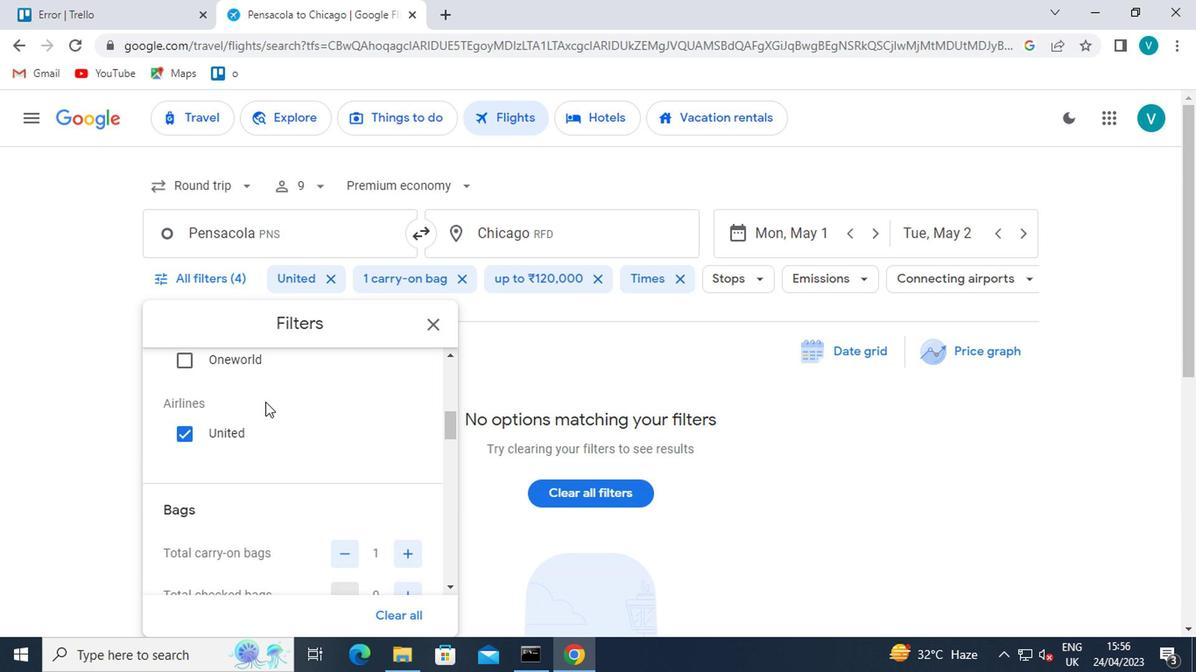 
Action: Mouse scrolled (266, 396) with delta (0, -1)
Screenshot: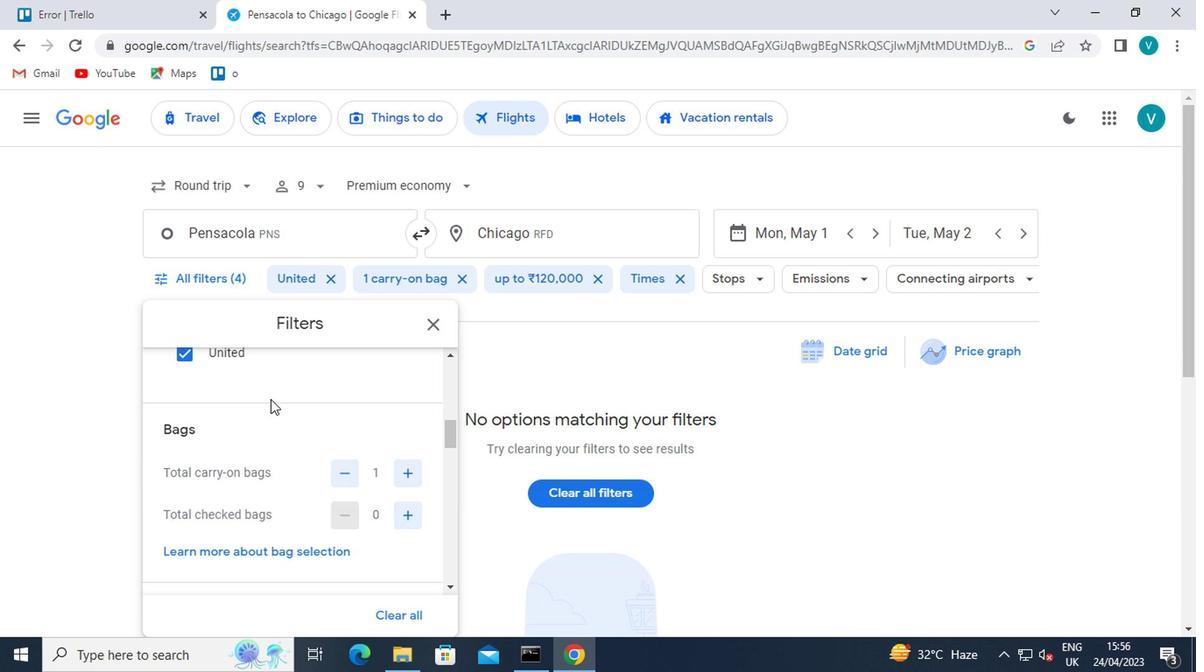 
Action: Mouse moved to (329, 441)
Screenshot: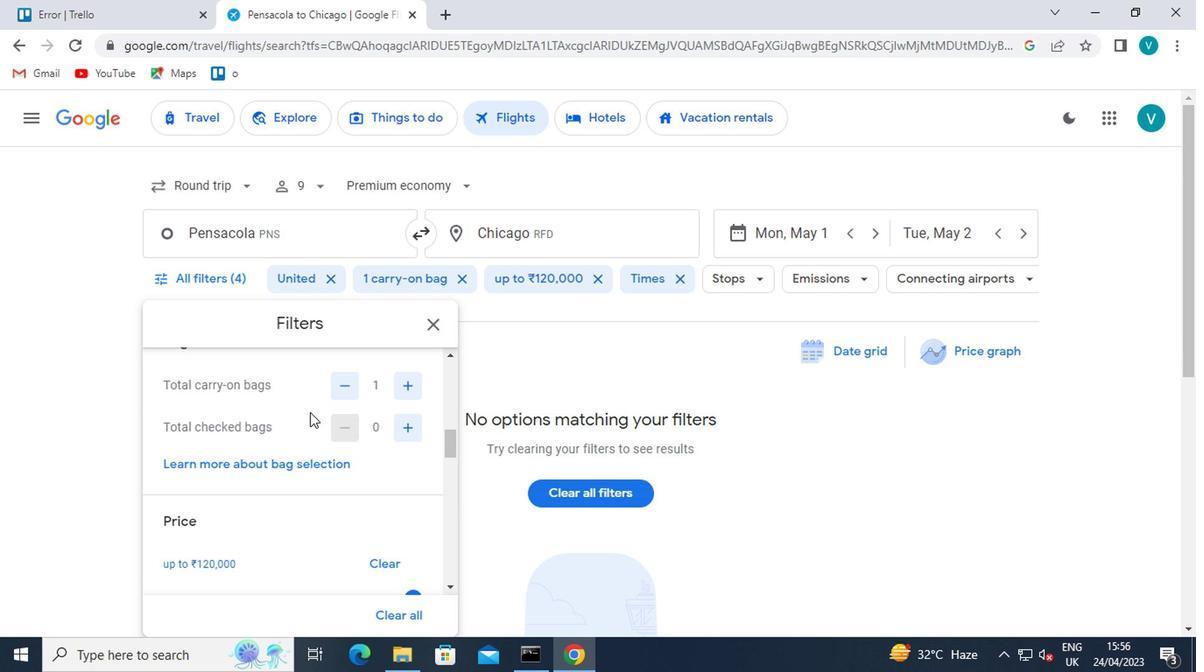 
Action: Mouse scrolled (329, 441) with delta (0, 0)
Screenshot: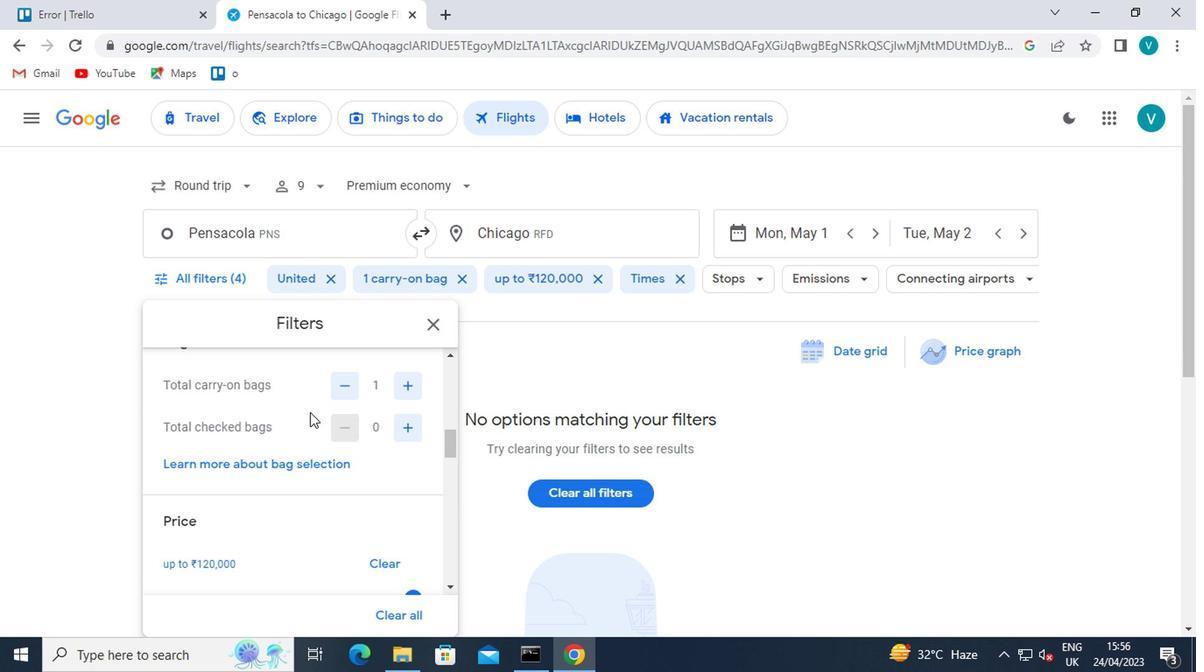 
Action: Mouse moved to (415, 503)
Screenshot: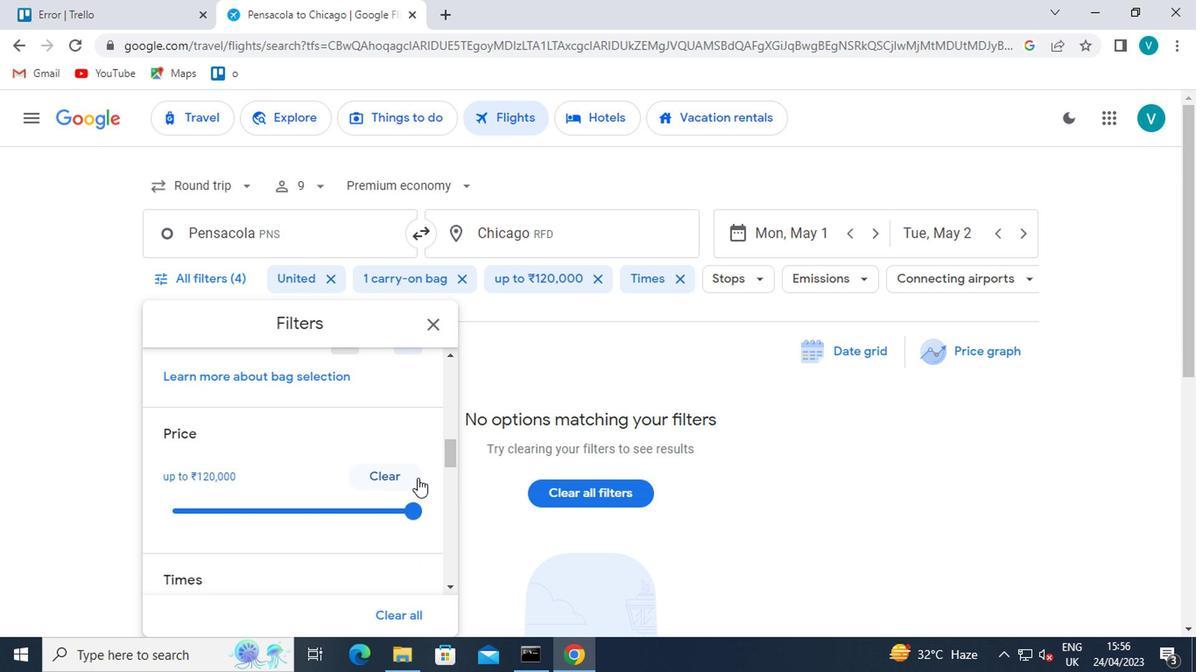 
Action: Mouse pressed left at (415, 503)
Screenshot: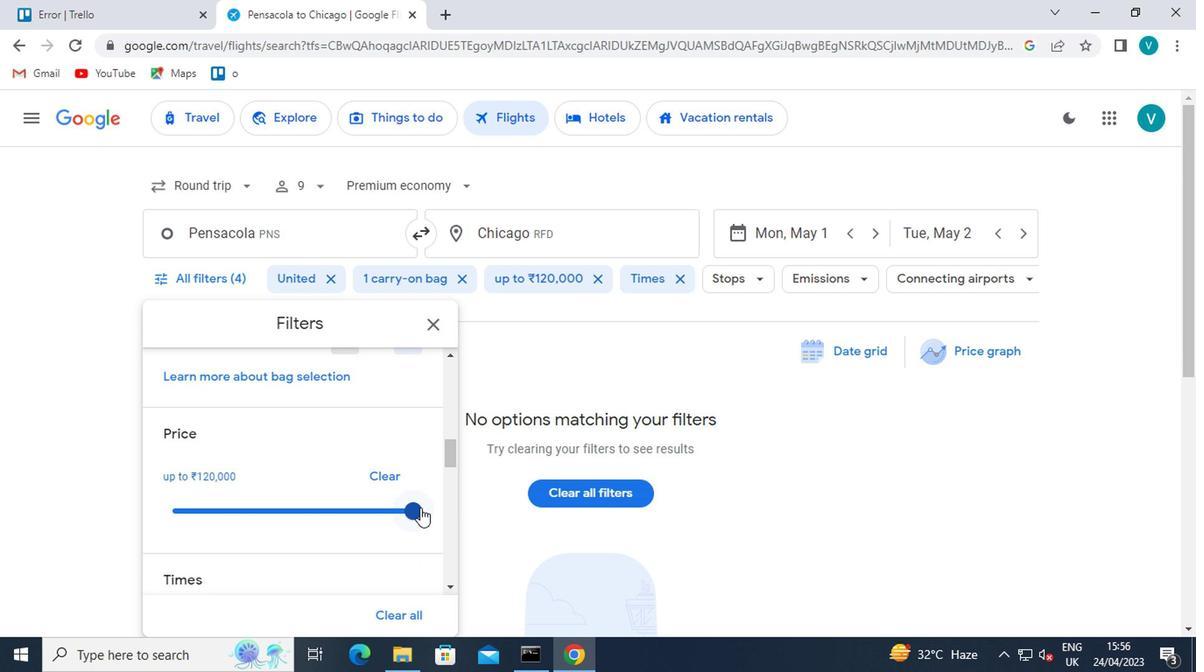 
Action: Mouse moved to (337, 510)
Screenshot: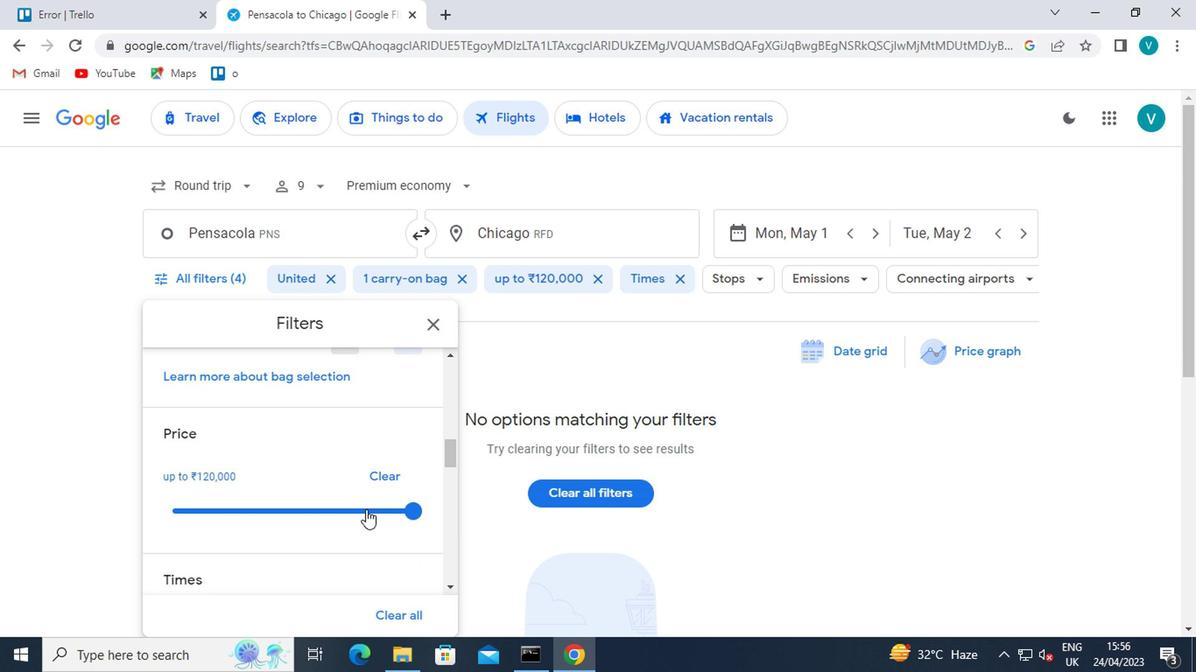 
Action: Mouse scrolled (337, 509) with delta (0, 0)
Screenshot: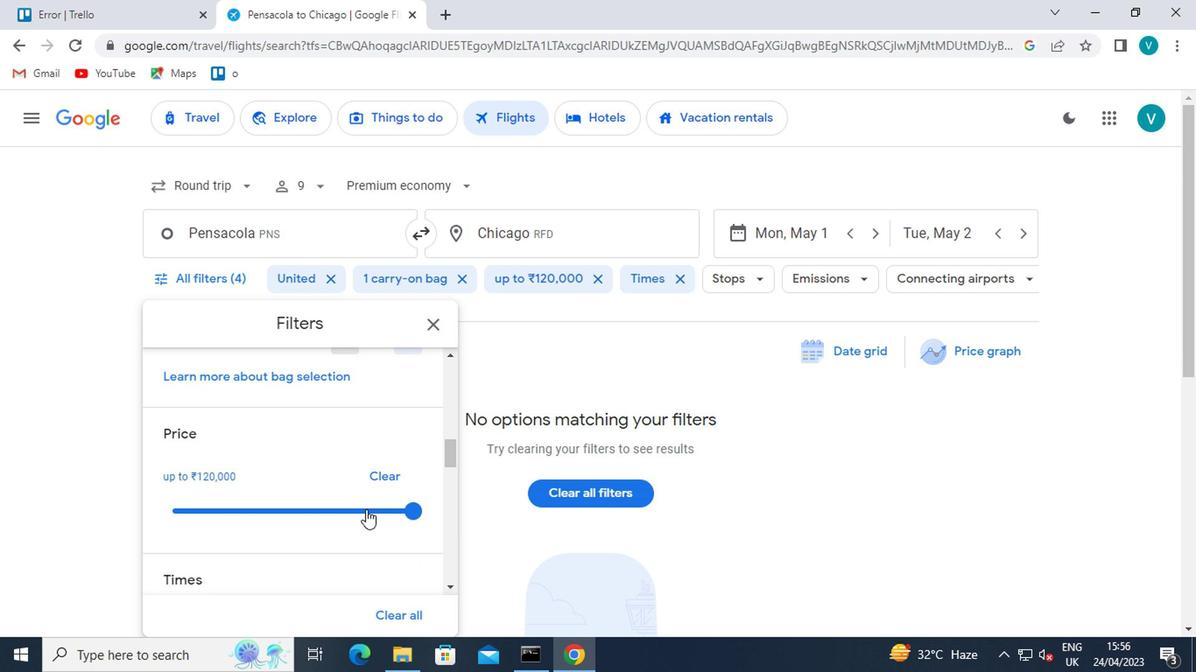 
Action: Mouse moved to (267, 524)
Screenshot: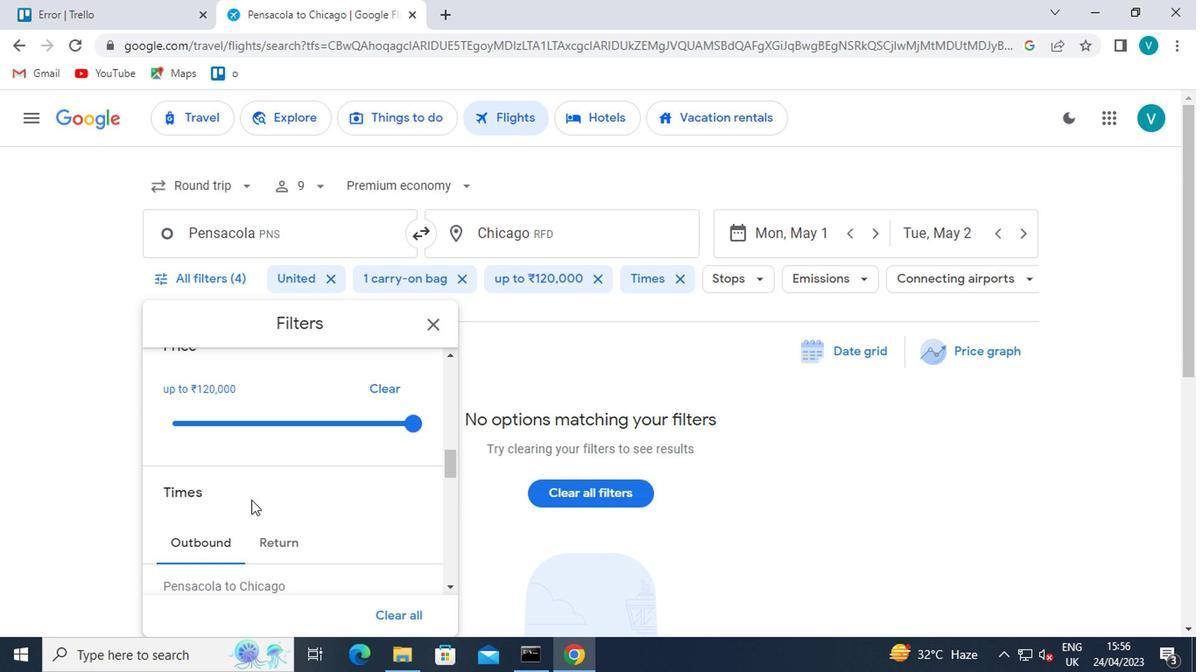 
Action: Mouse scrolled (267, 524) with delta (0, 0)
Screenshot: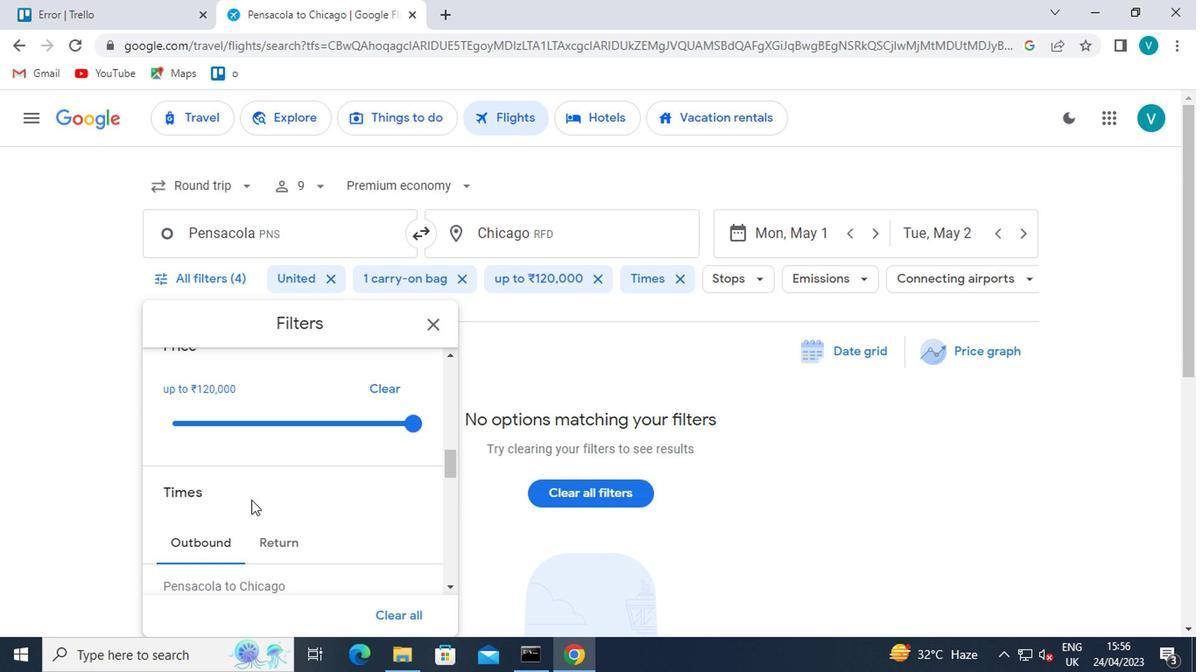 
Action: Mouse scrolled (267, 524) with delta (0, 0)
Screenshot: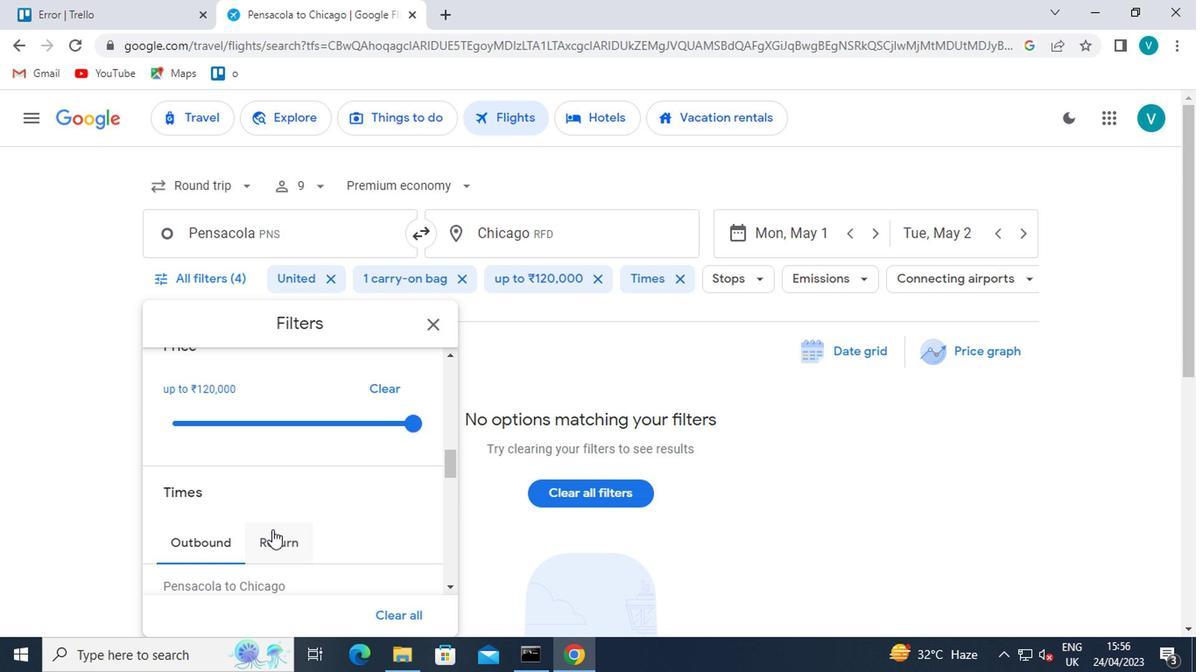 
Action: Mouse moved to (287, 483)
Screenshot: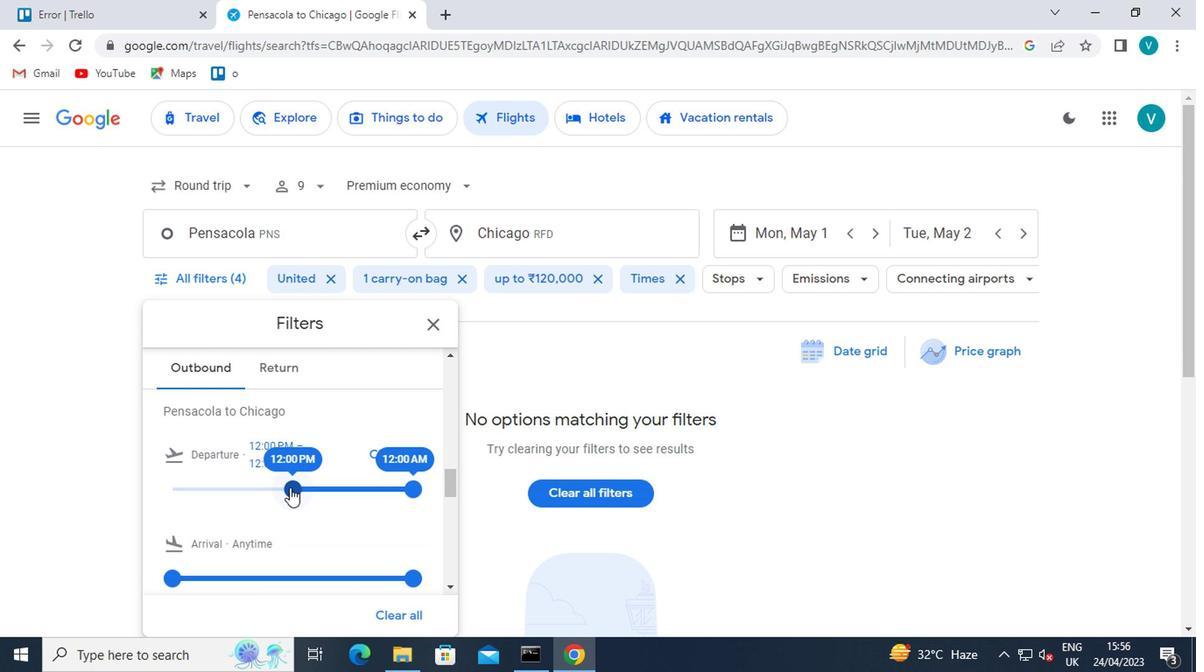 
Action: Mouse pressed left at (287, 483)
Screenshot: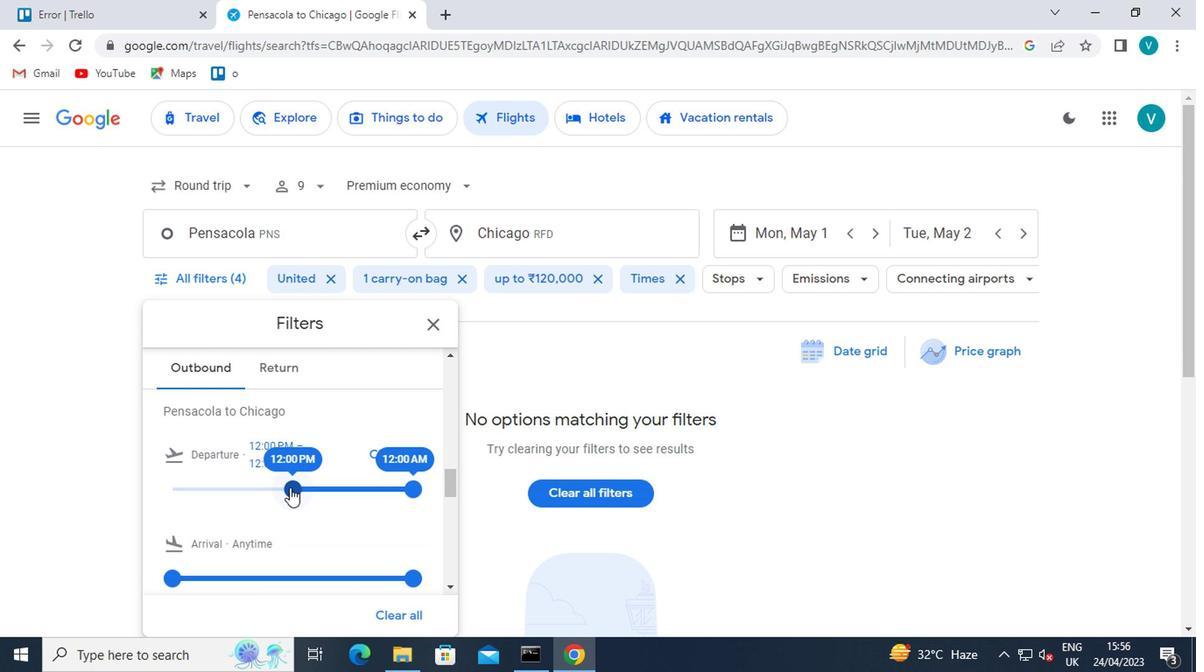 
Action: Mouse moved to (290, 378)
Screenshot: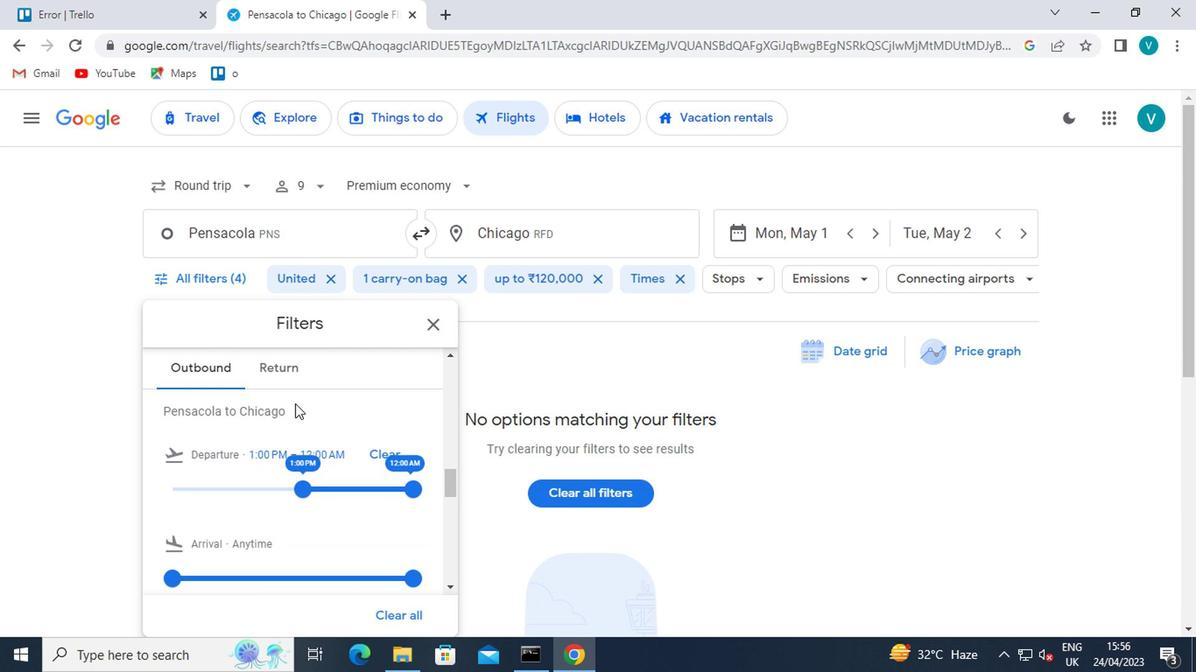 
Action: Mouse pressed left at (290, 378)
Screenshot: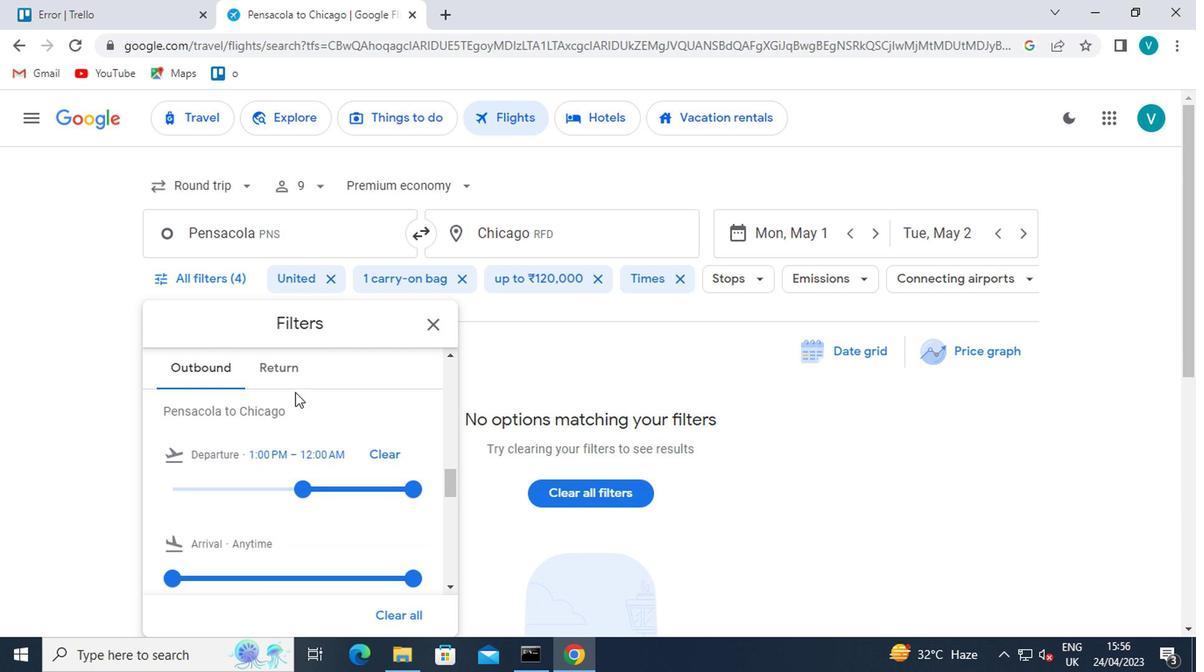 
Action: Mouse moved to (168, 479)
Screenshot: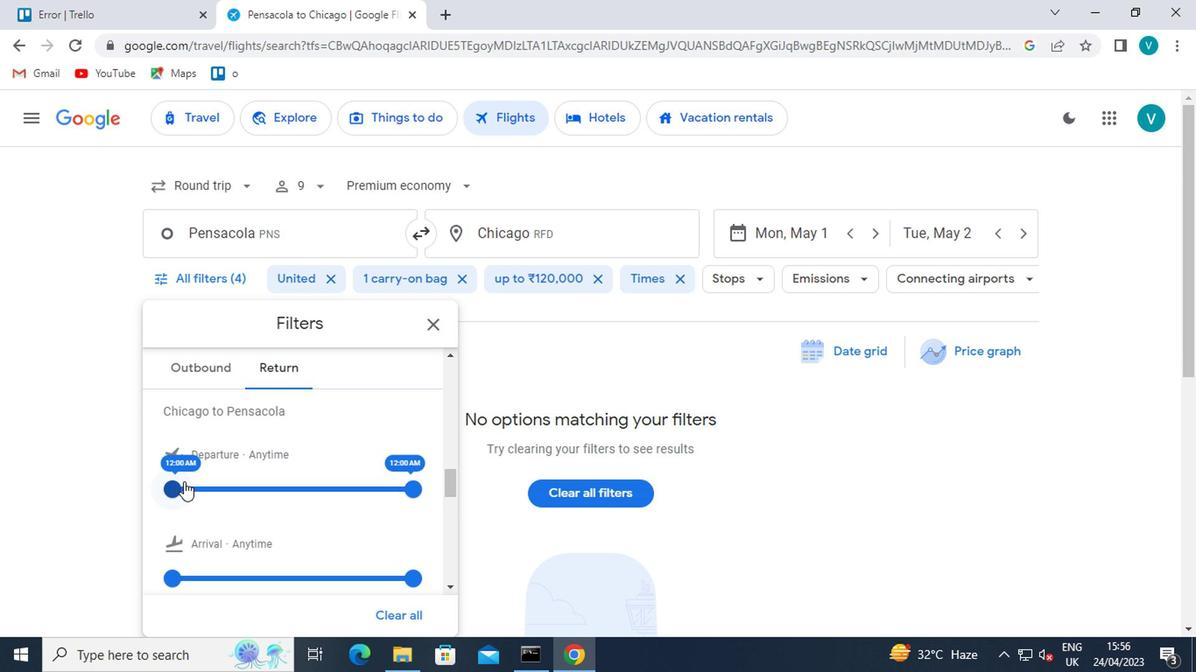 
Action: Mouse pressed left at (168, 479)
Screenshot: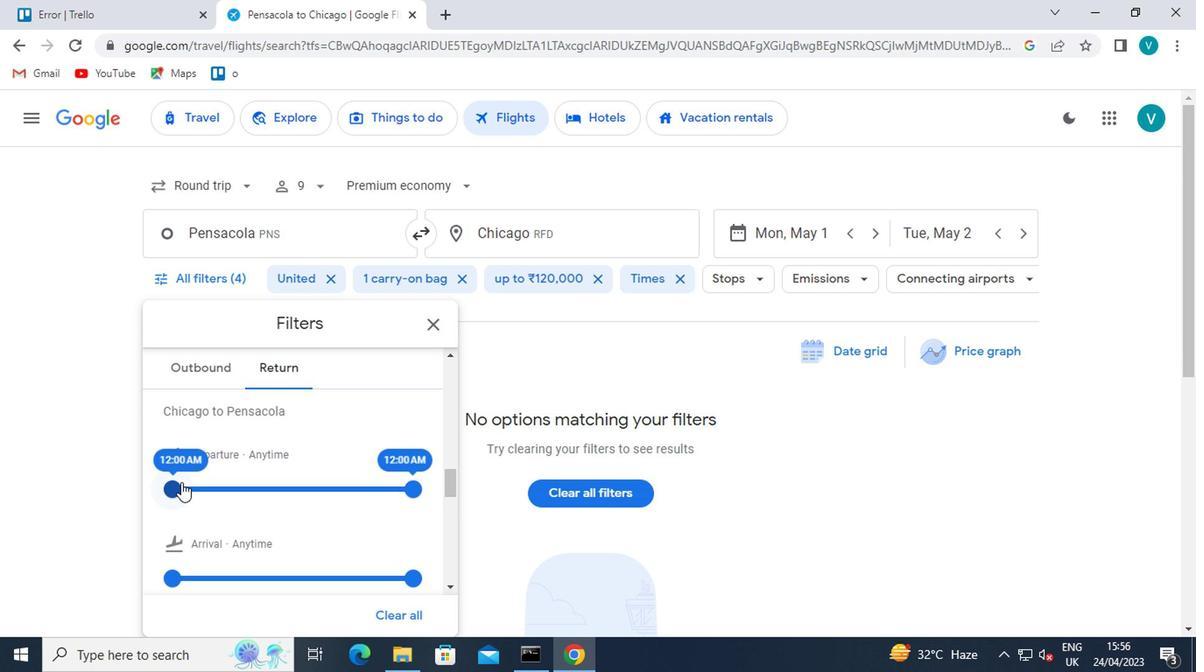 
Action: Mouse moved to (403, 489)
Screenshot: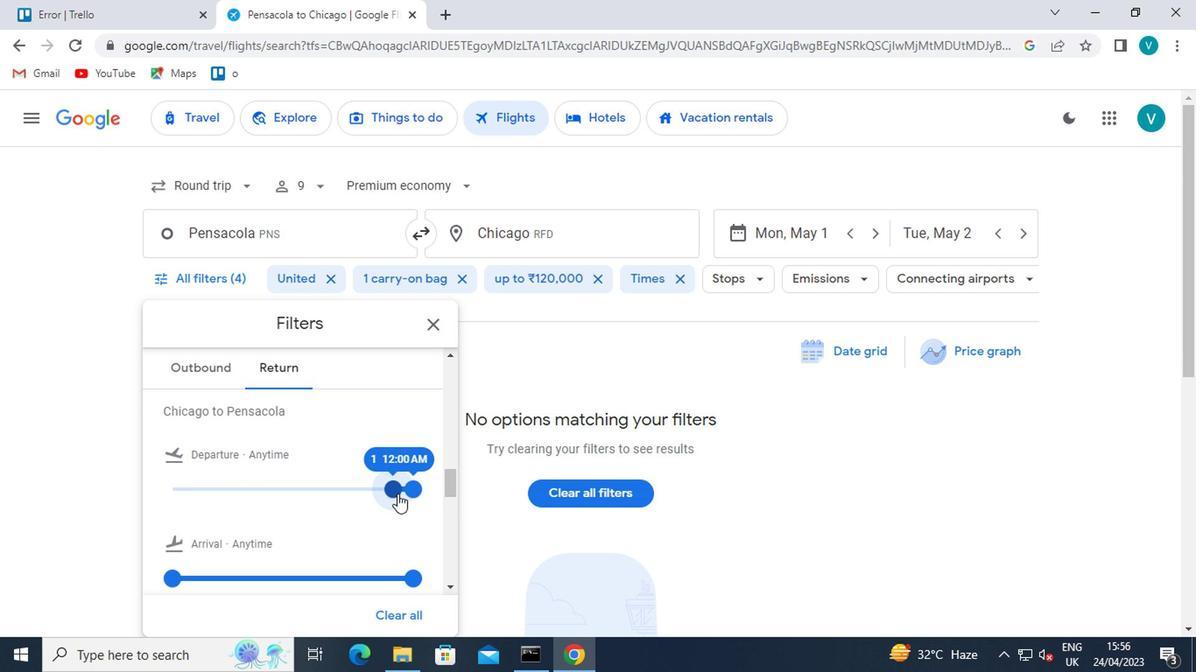 
